 Task: Find connections with filter location Kirkby with filter topic #mentorwith filter profile language Spanish with filter current company Verifone with filter school Techno India University with filter industry Tobacco Manufacturing with filter service category Team Building with filter keywords title Social Worker
Action: Mouse moved to (510, 77)
Screenshot: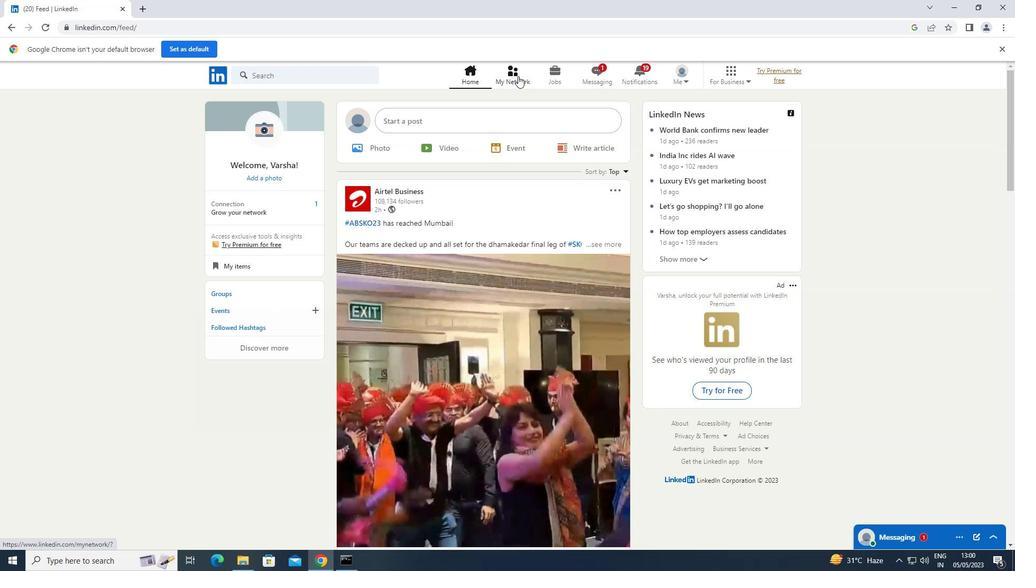 
Action: Mouse pressed left at (510, 77)
Screenshot: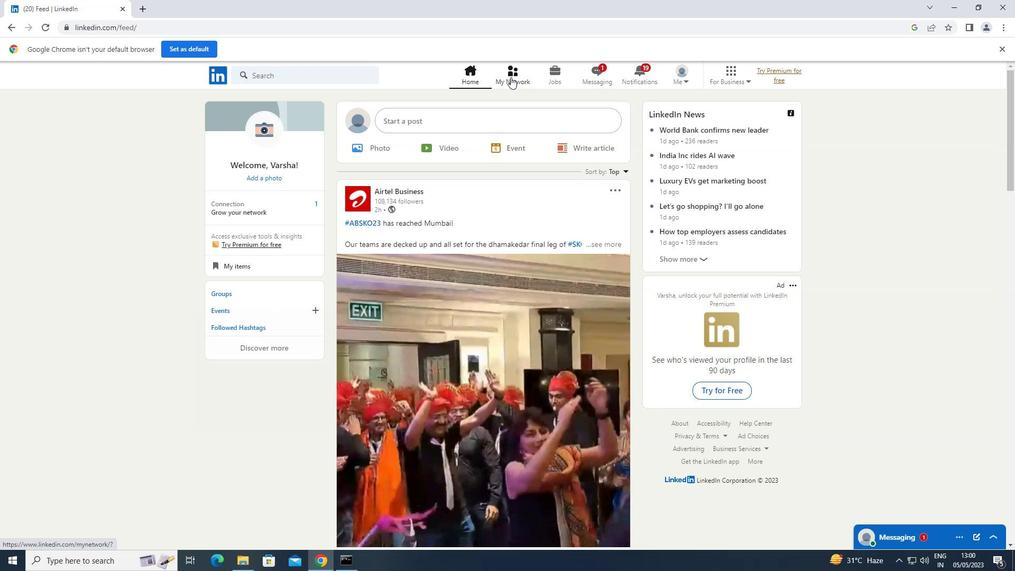 
Action: Mouse moved to (272, 133)
Screenshot: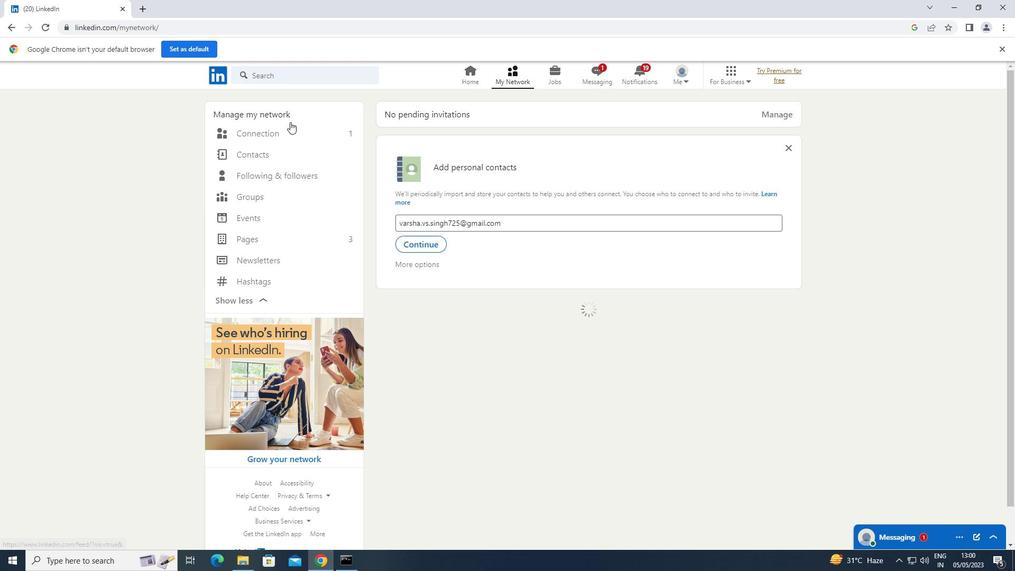 
Action: Mouse pressed left at (272, 133)
Screenshot: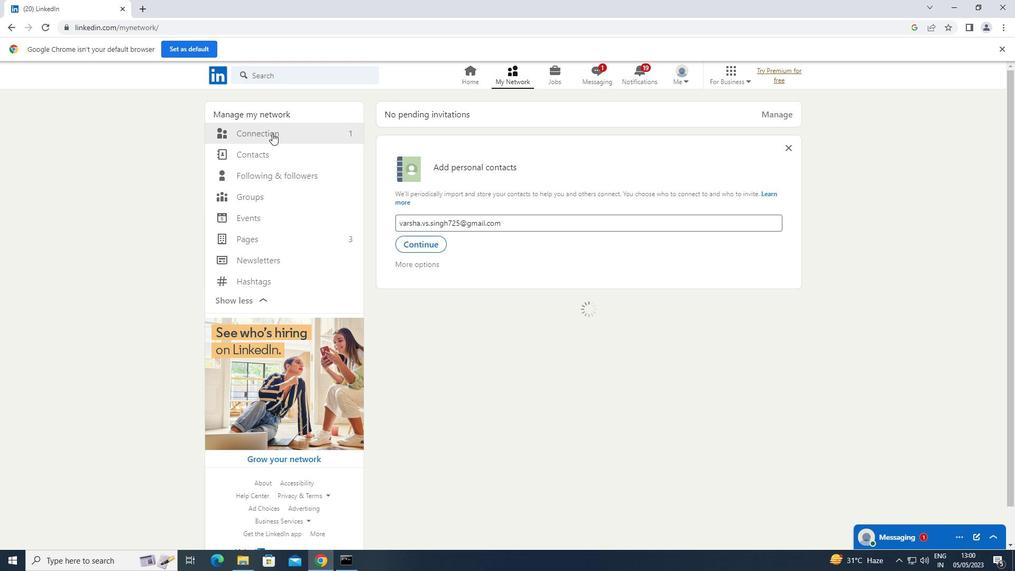 
Action: Mouse moved to (592, 130)
Screenshot: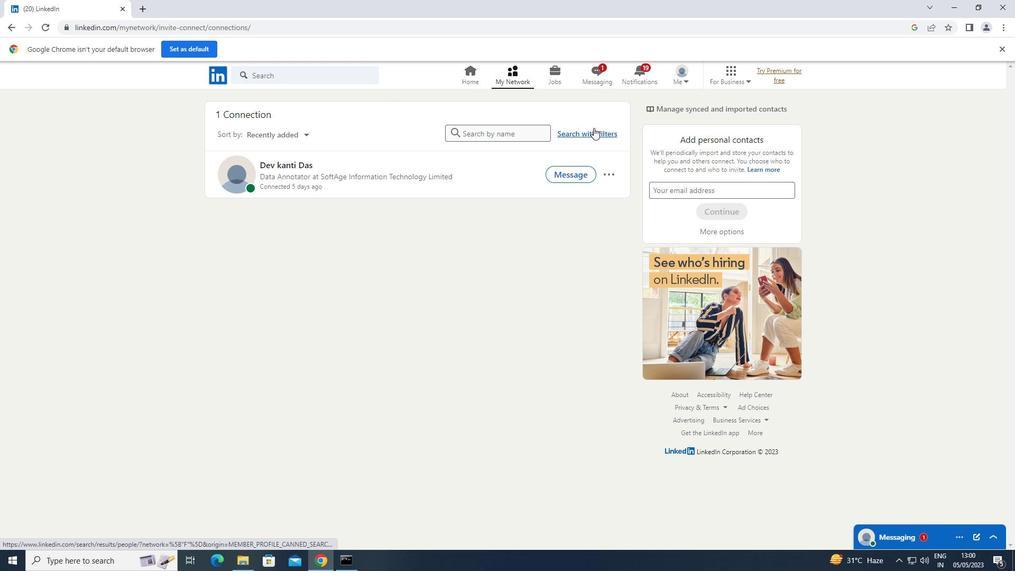 
Action: Mouse pressed left at (592, 130)
Screenshot: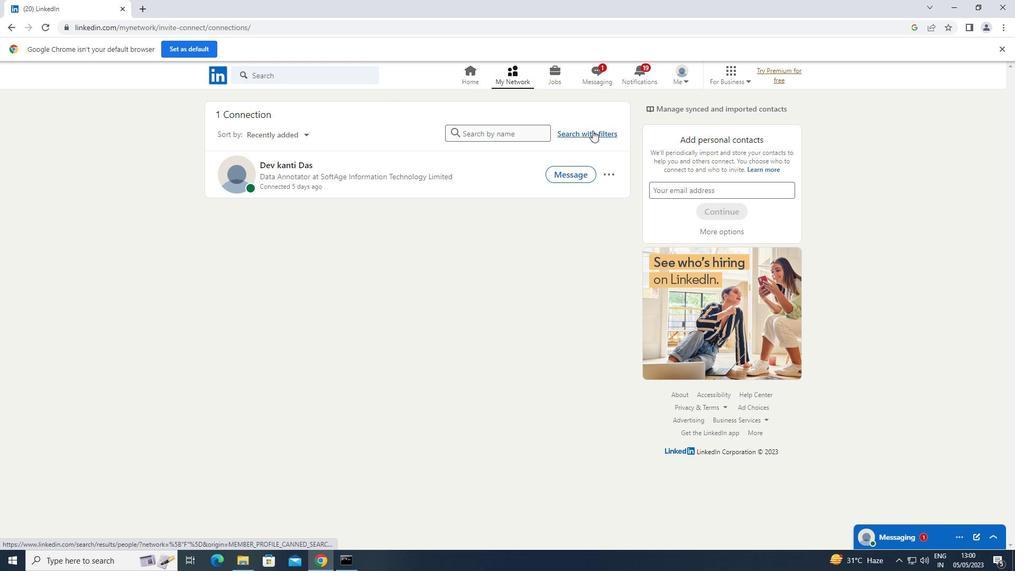 
Action: Mouse moved to (550, 108)
Screenshot: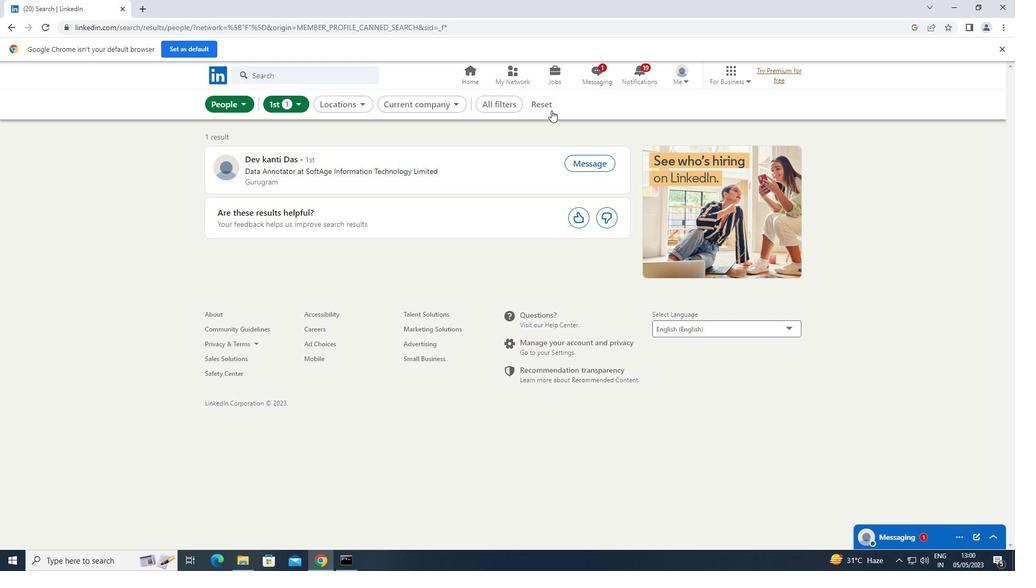 
Action: Mouse pressed left at (550, 108)
Screenshot: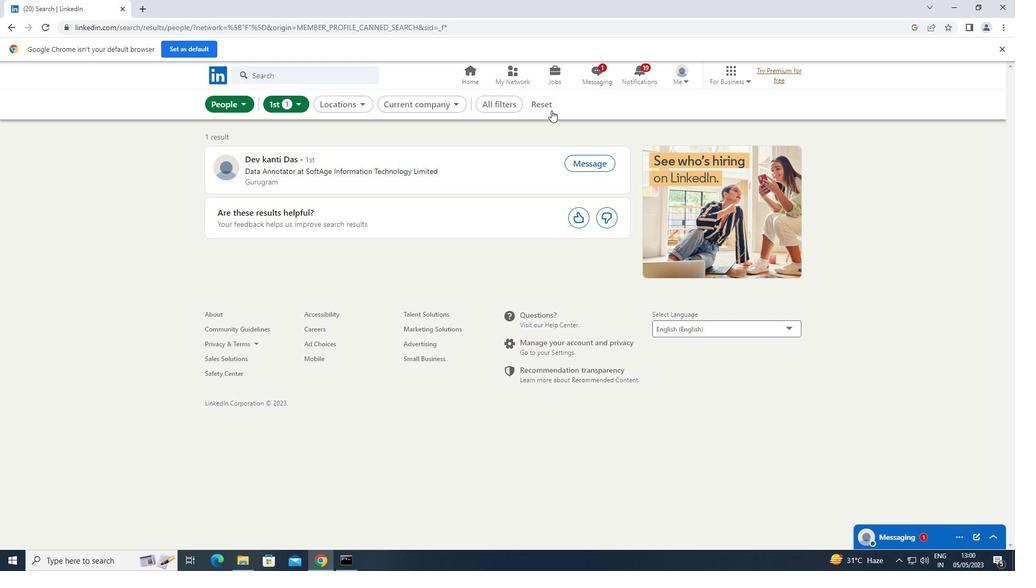 
Action: Mouse moved to (523, 105)
Screenshot: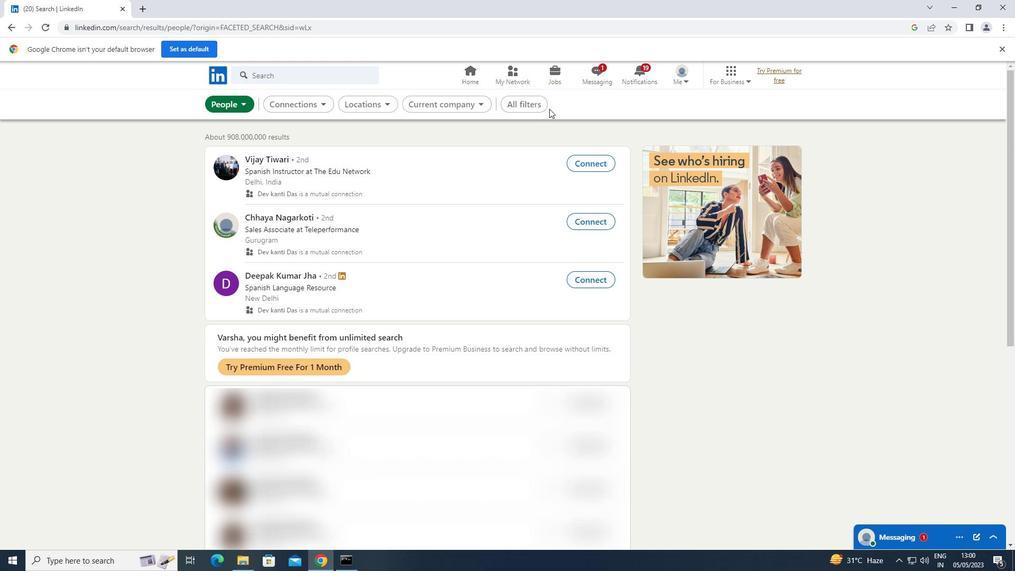 
Action: Mouse pressed left at (523, 105)
Screenshot: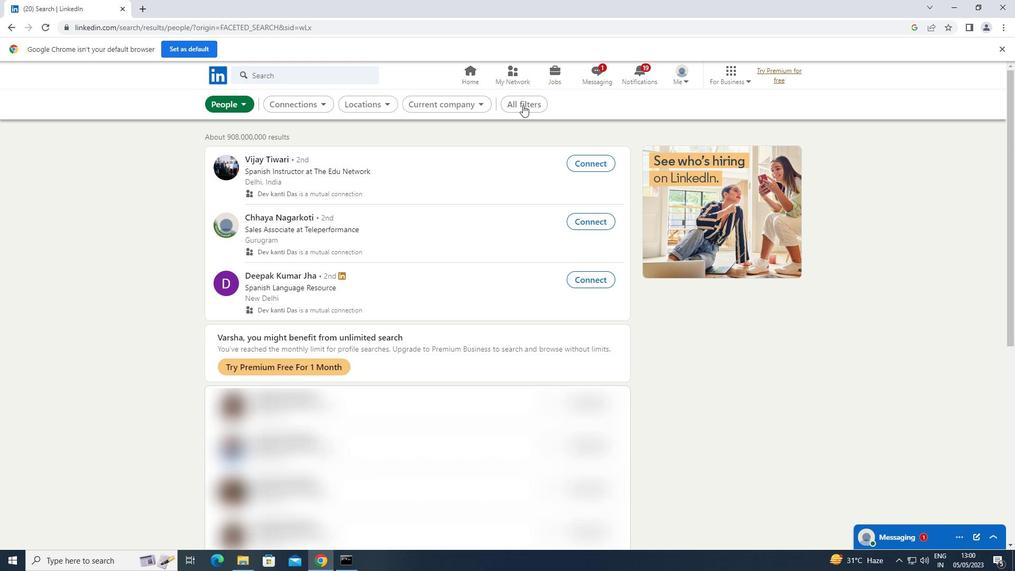 
Action: Mouse moved to (817, 229)
Screenshot: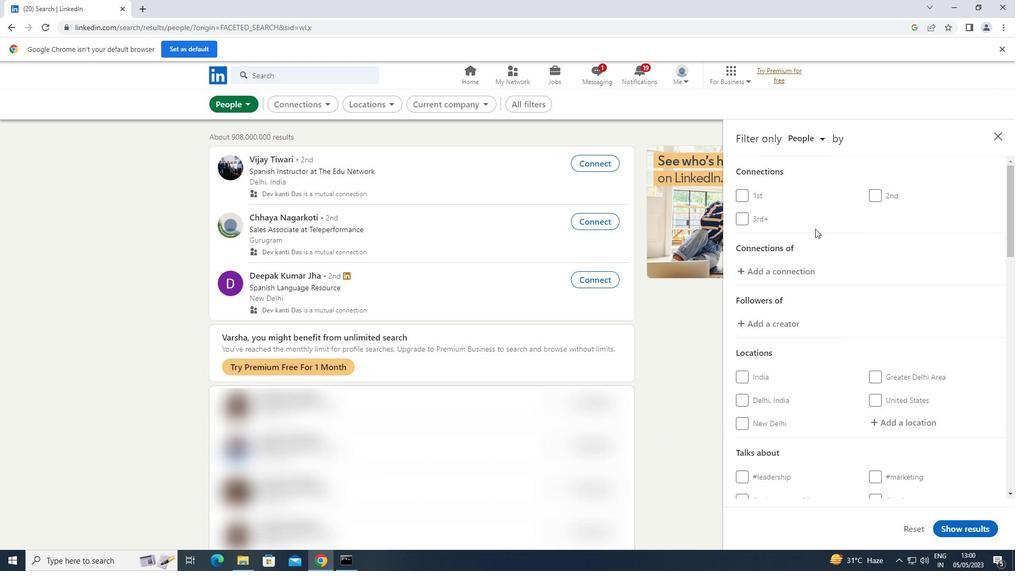 
Action: Mouse scrolled (817, 228) with delta (0, 0)
Screenshot: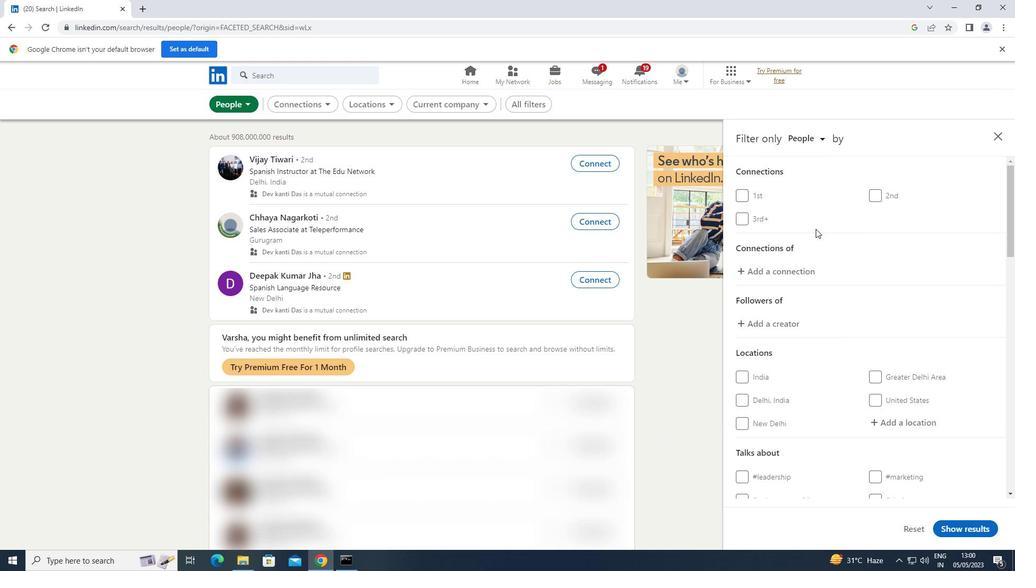 
Action: Mouse scrolled (817, 228) with delta (0, 0)
Screenshot: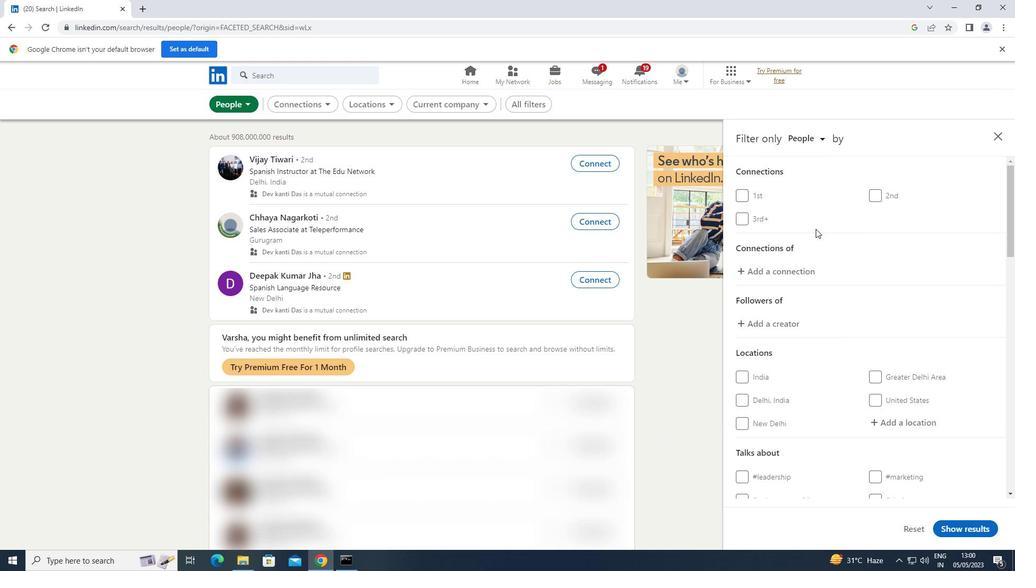 
Action: Mouse moved to (894, 312)
Screenshot: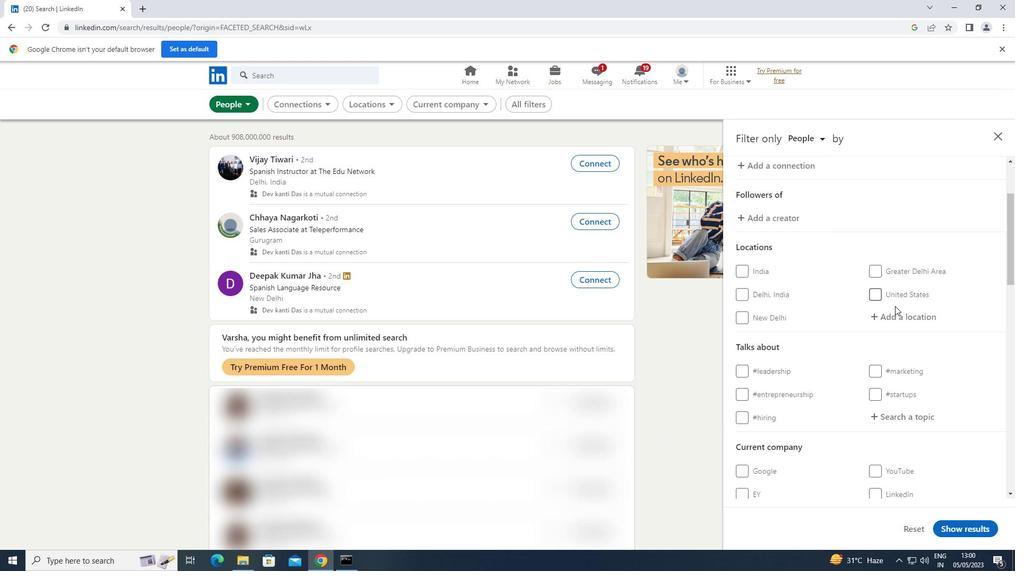 
Action: Mouse pressed left at (894, 312)
Screenshot: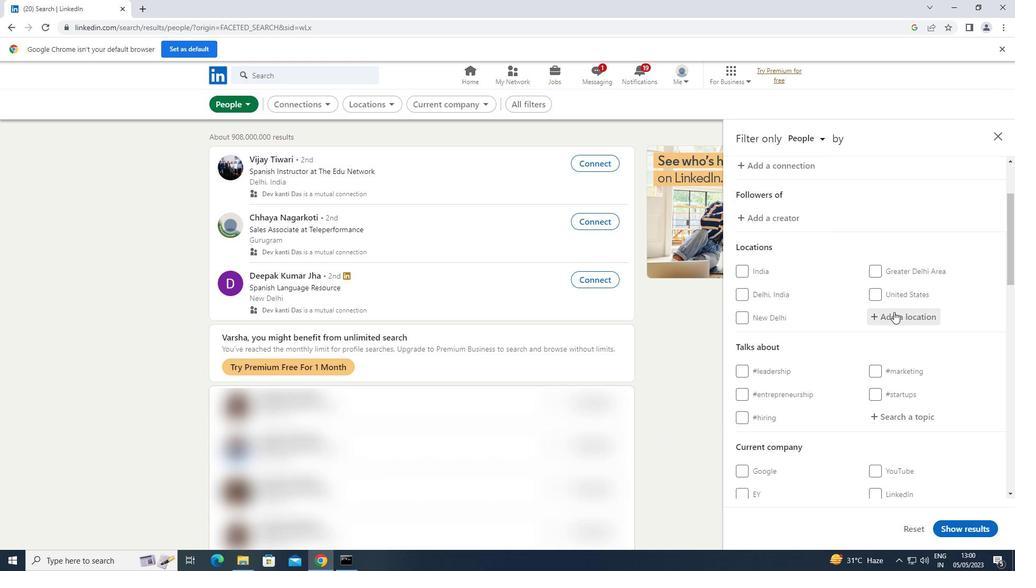 
Action: Key pressed <Key.shift>KIRKBY<Key.enter>
Screenshot: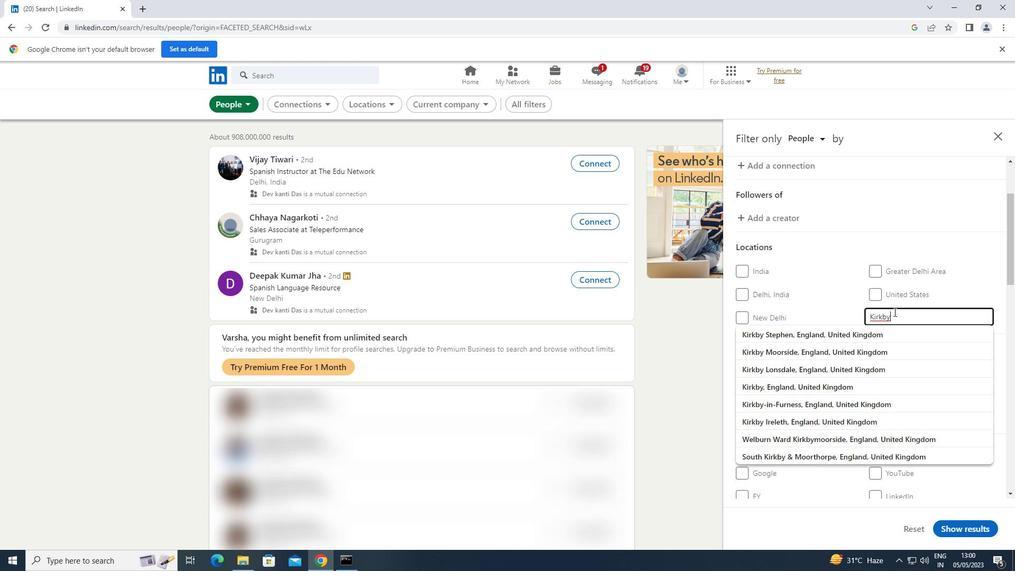 
Action: Mouse scrolled (894, 311) with delta (0, 0)
Screenshot: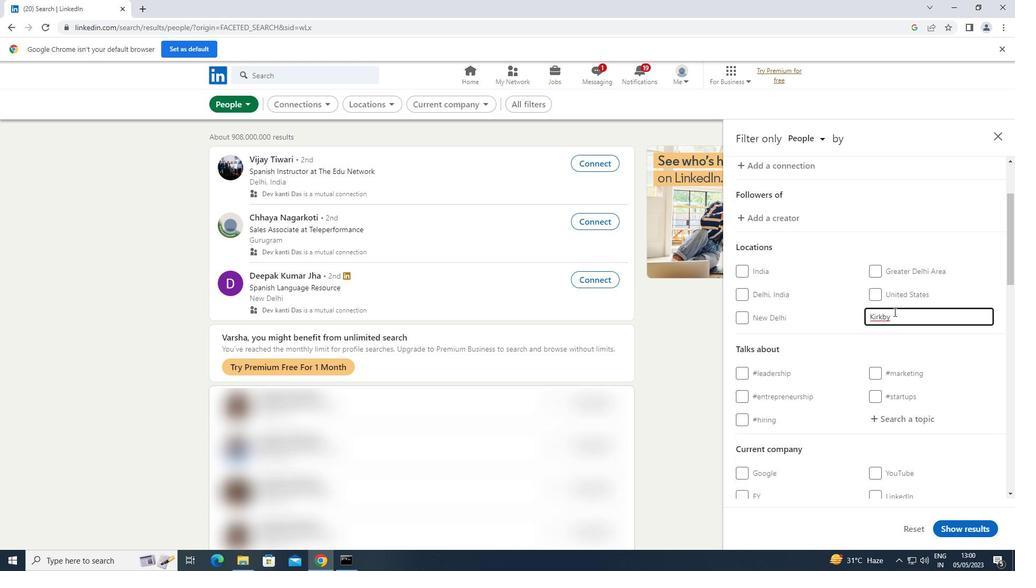 
Action: Mouse scrolled (894, 311) with delta (0, 0)
Screenshot: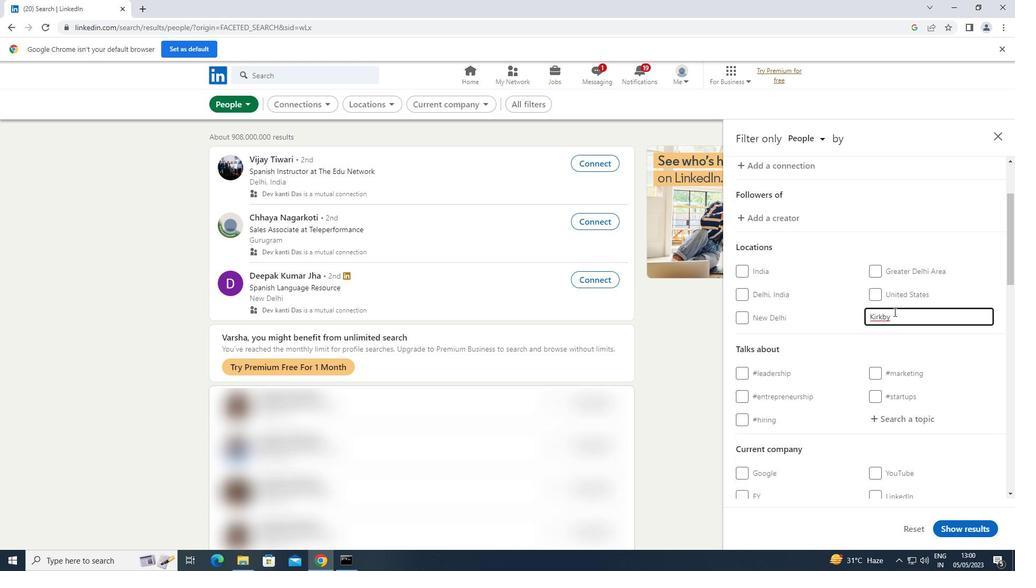 
Action: Mouse moved to (897, 317)
Screenshot: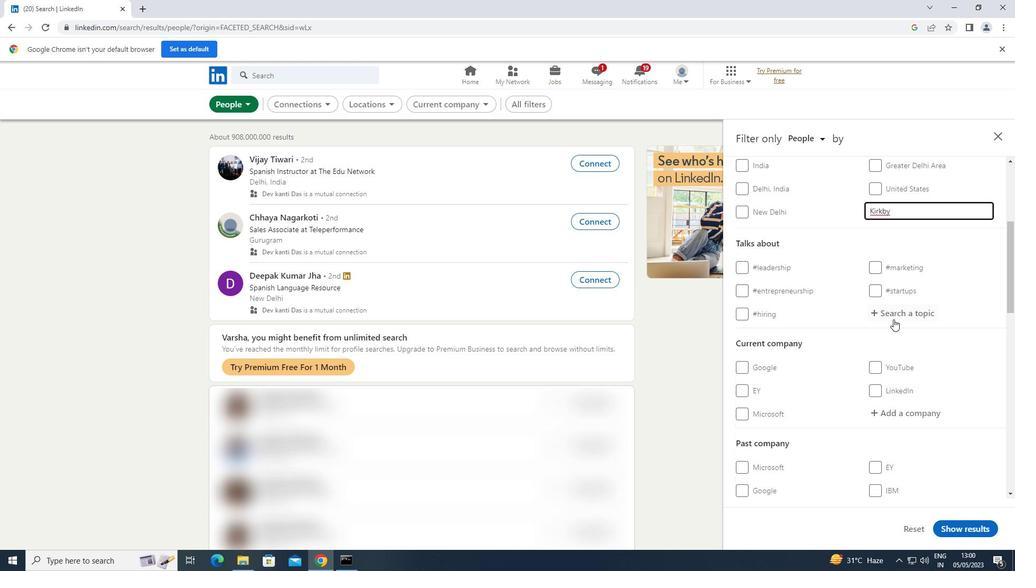 
Action: Mouse pressed left at (897, 317)
Screenshot: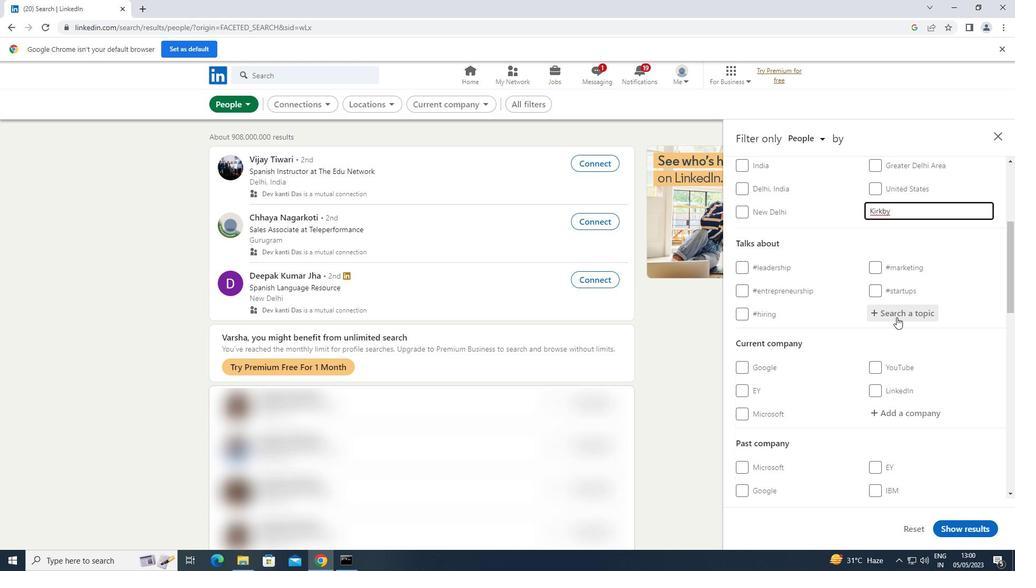 
Action: Key pressed MENTOR
Screenshot: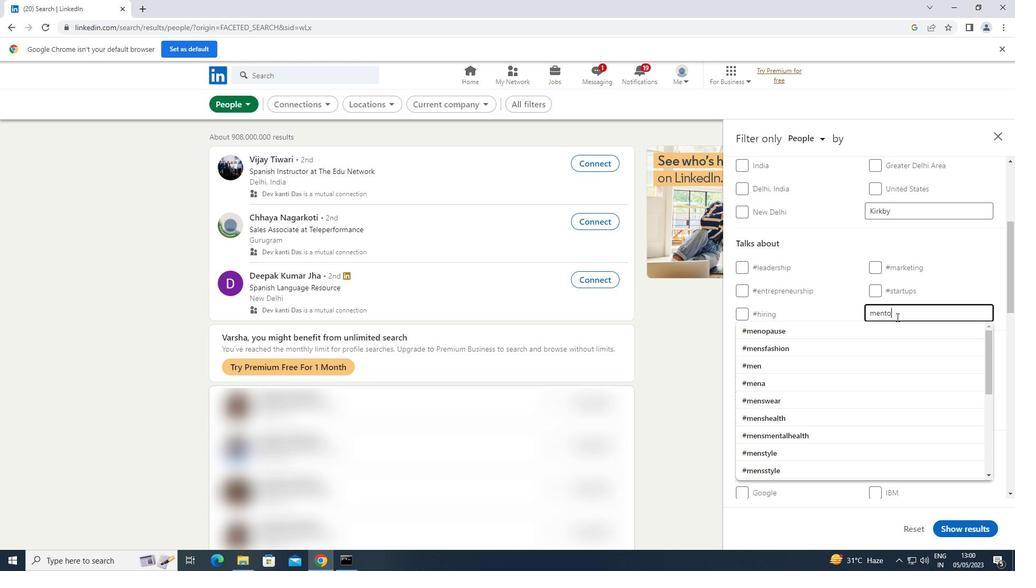 
Action: Mouse moved to (814, 363)
Screenshot: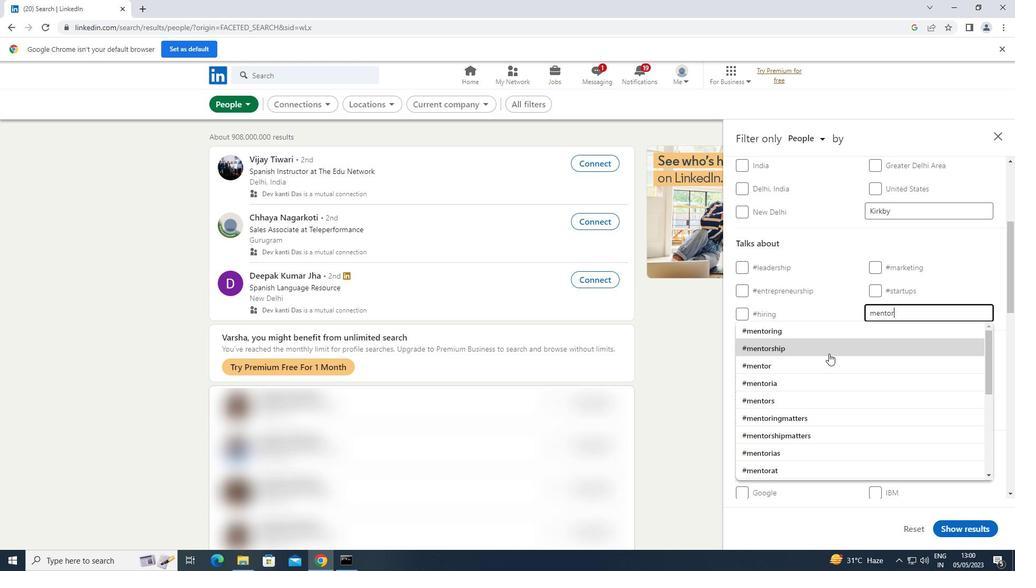 
Action: Mouse pressed left at (814, 363)
Screenshot: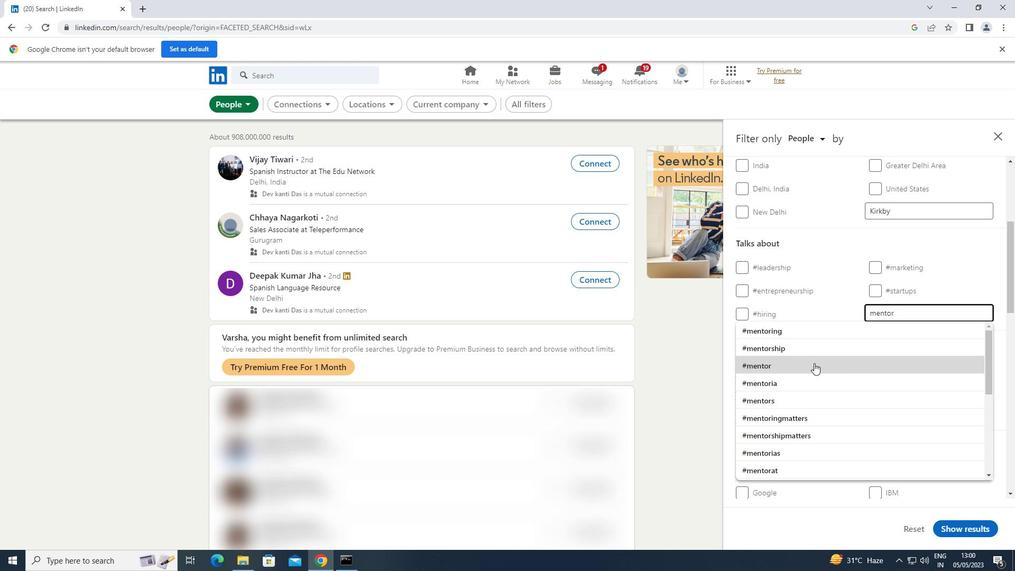 
Action: Mouse moved to (837, 350)
Screenshot: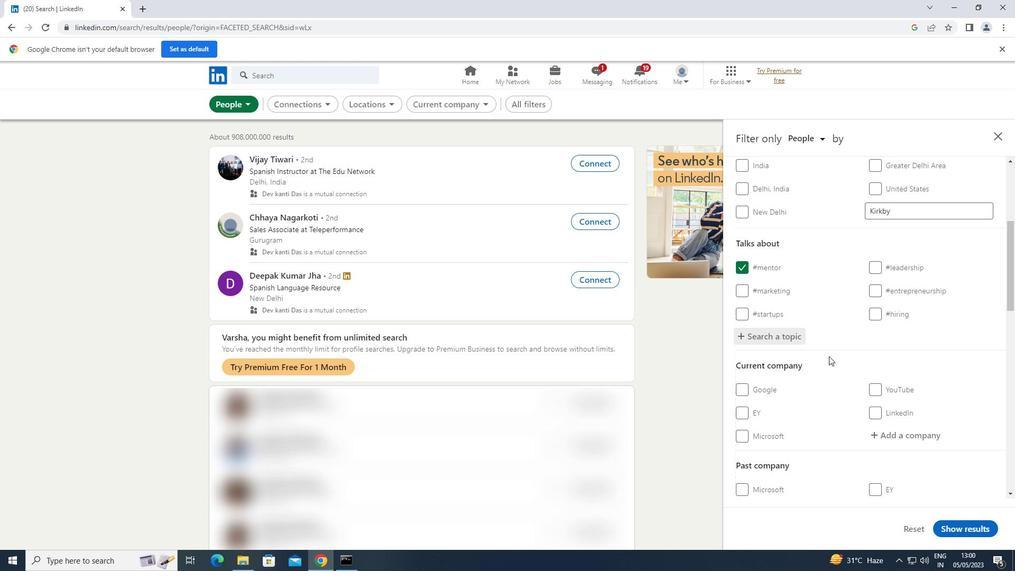 
Action: Mouse scrolled (837, 350) with delta (0, 0)
Screenshot: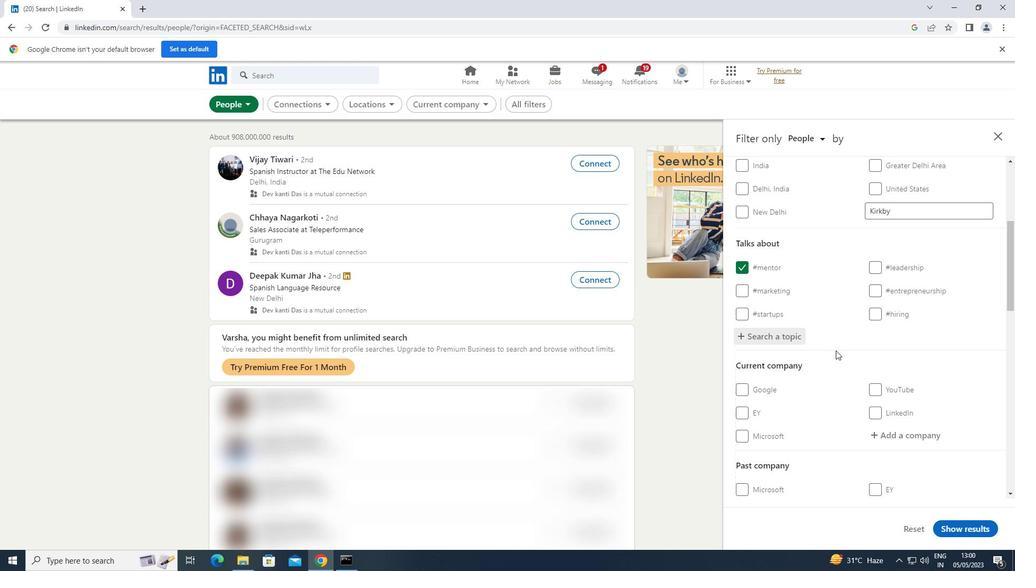 
Action: Mouse moved to (837, 350)
Screenshot: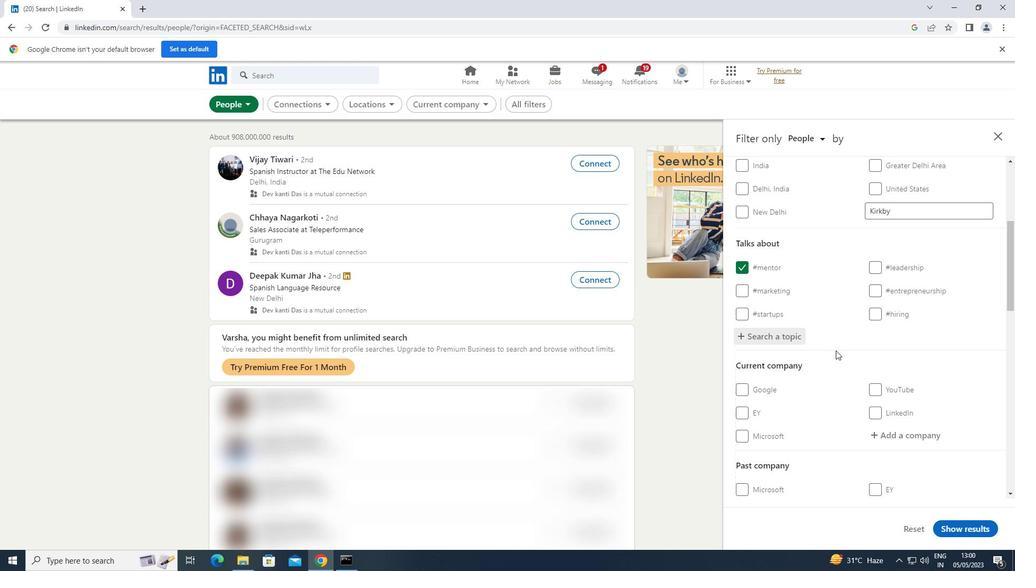 
Action: Mouse scrolled (837, 350) with delta (0, 0)
Screenshot: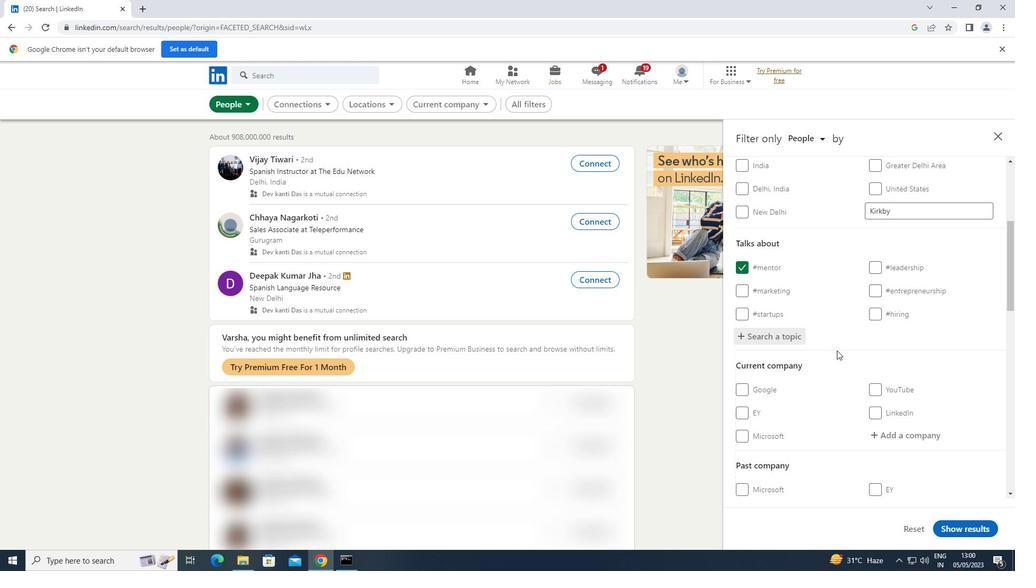 
Action: Mouse scrolled (837, 350) with delta (0, 0)
Screenshot: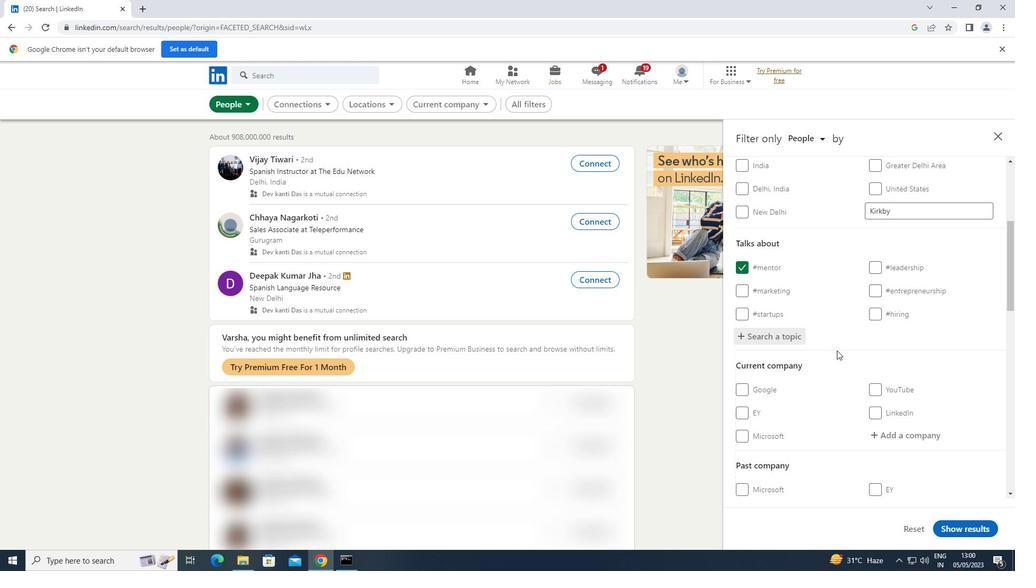 
Action: Mouse scrolled (837, 350) with delta (0, 0)
Screenshot: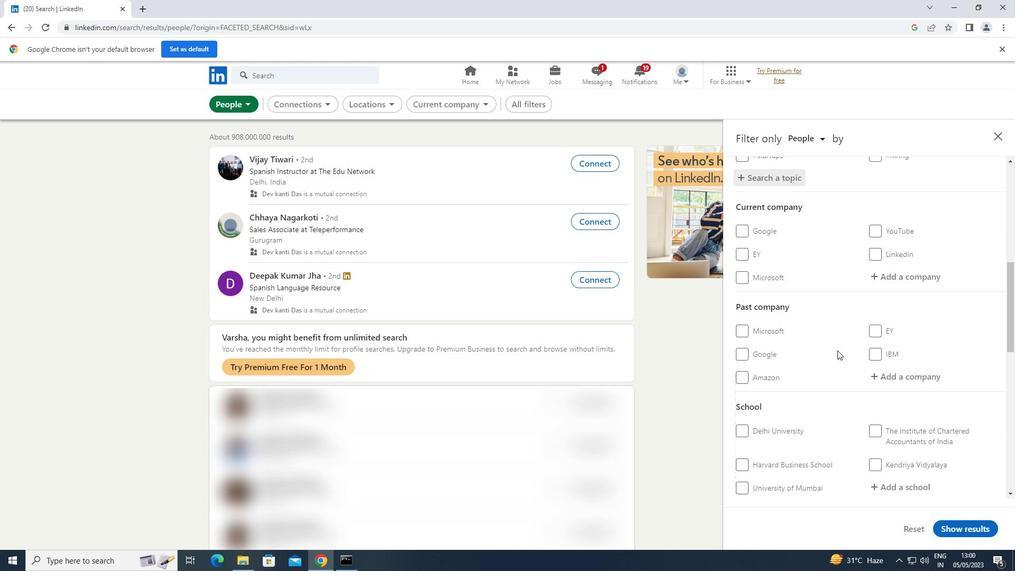 
Action: Mouse scrolled (837, 350) with delta (0, 0)
Screenshot: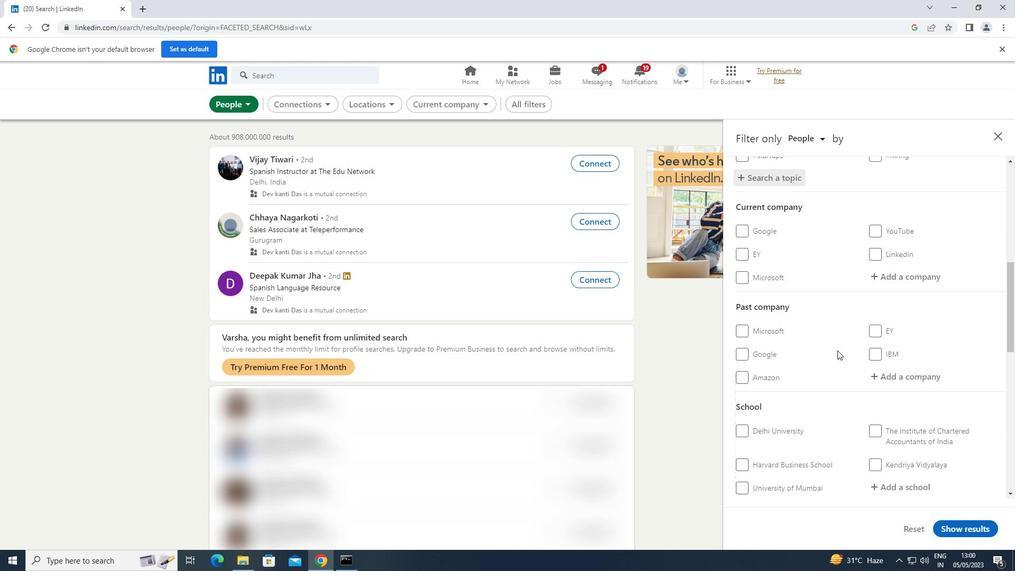 
Action: Mouse scrolled (837, 350) with delta (0, 0)
Screenshot: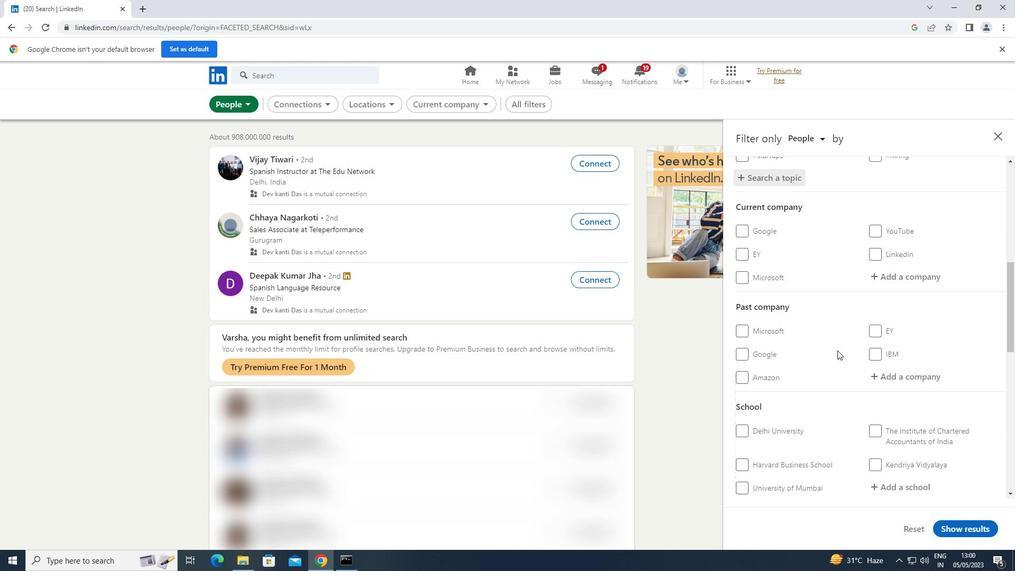 
Action: Mouse scrolled (837, 350) with delta (0, 0)
Screenshot: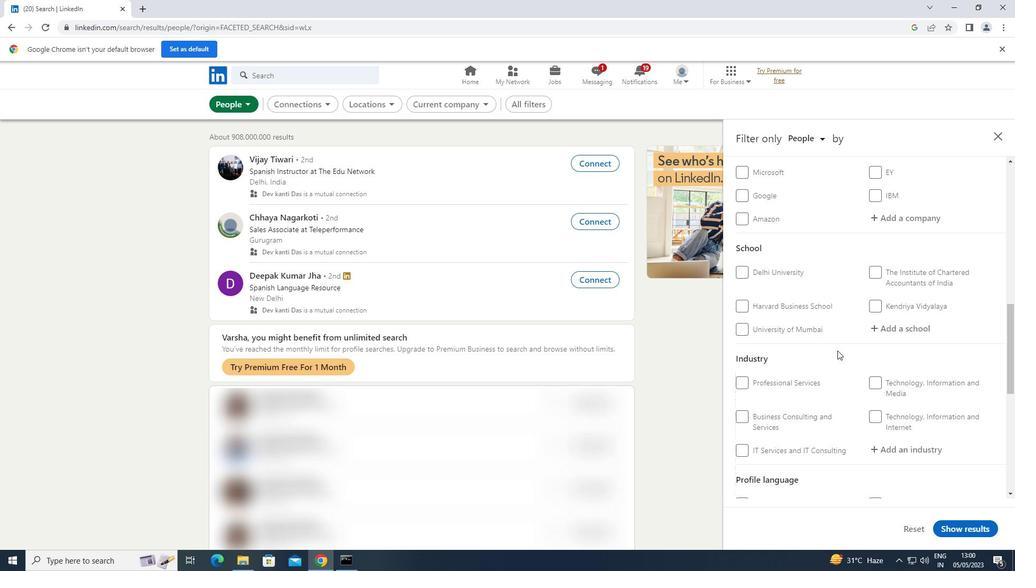 
Action: Mouse scrolled (837, 350) with delta (0, 0)
Screenshot: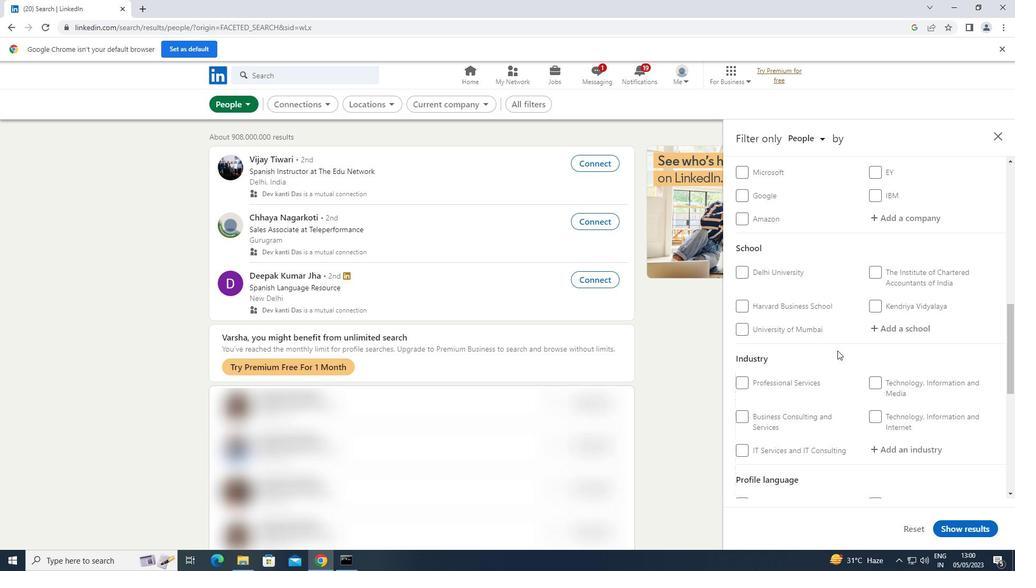 
Action: Mouse scrolled (837, 350) with delta (0, 0)
Screenshot: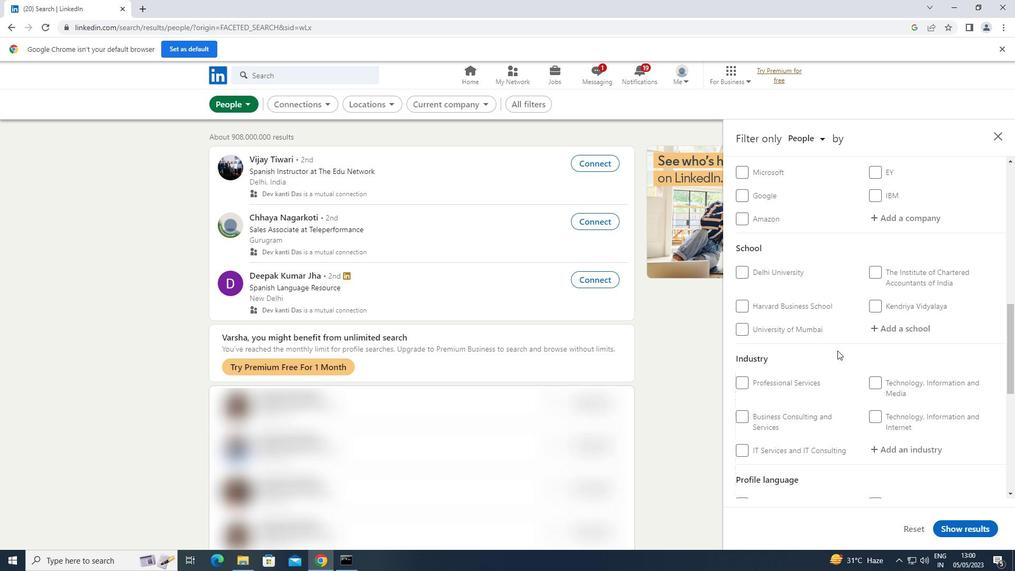 
Action: Mouse scrolled (837, 350) with delta (0, 0)
Screenshot: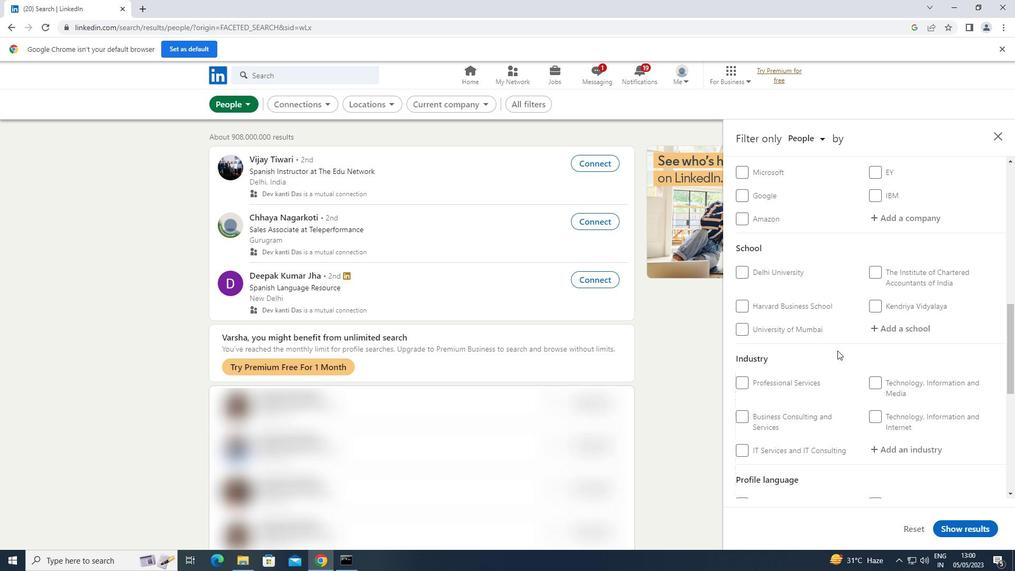 
Action: Mouse moved to (745, 315)
Screenshot: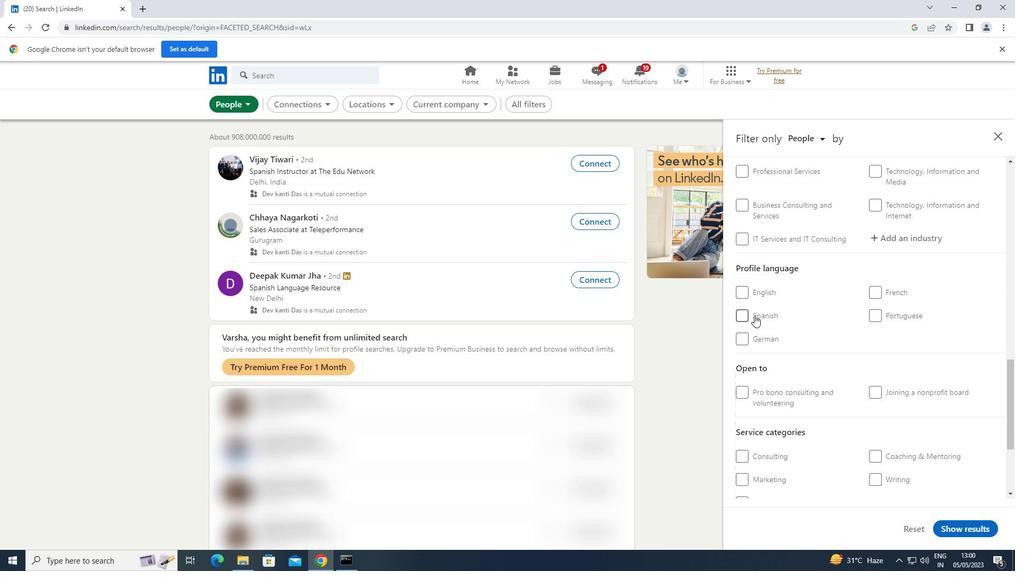 
Action: Mouse pressed left at (745, 315)
Screenshot: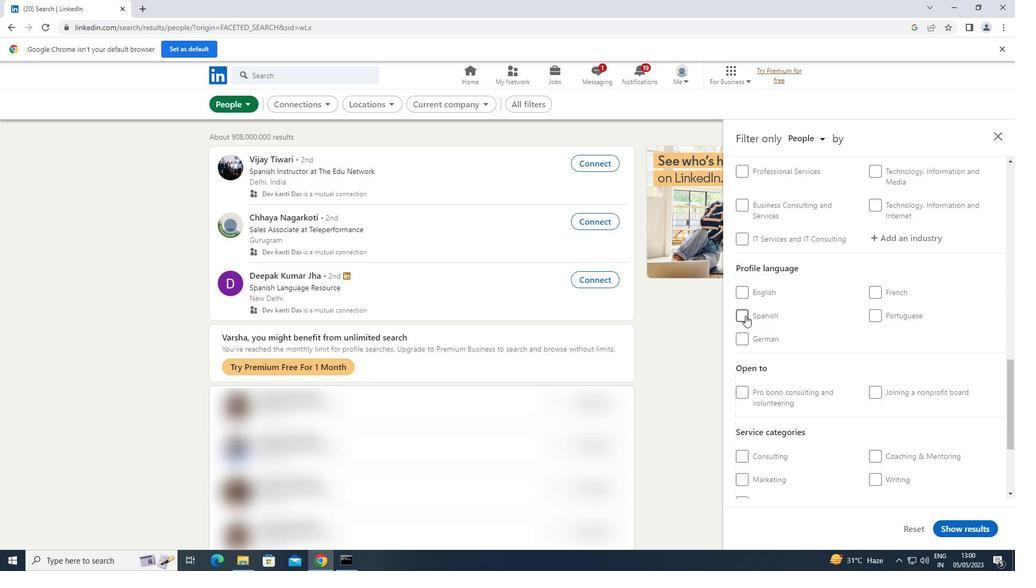 
Action: Mouse moved to (761, 312)
Screenshot: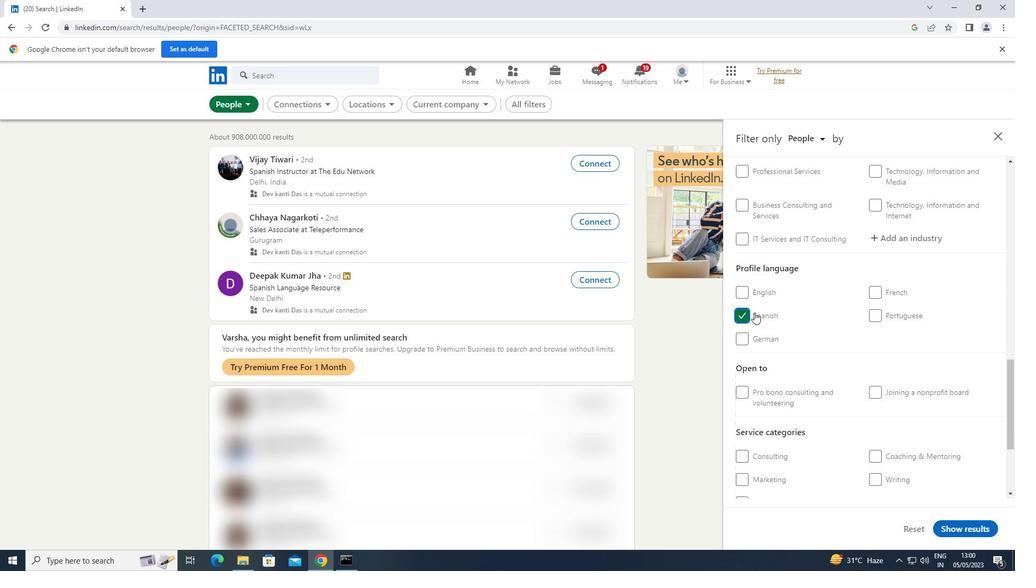 
Action: Mouse scrolled (761, 312) with delta (0, 0)
Screenshot: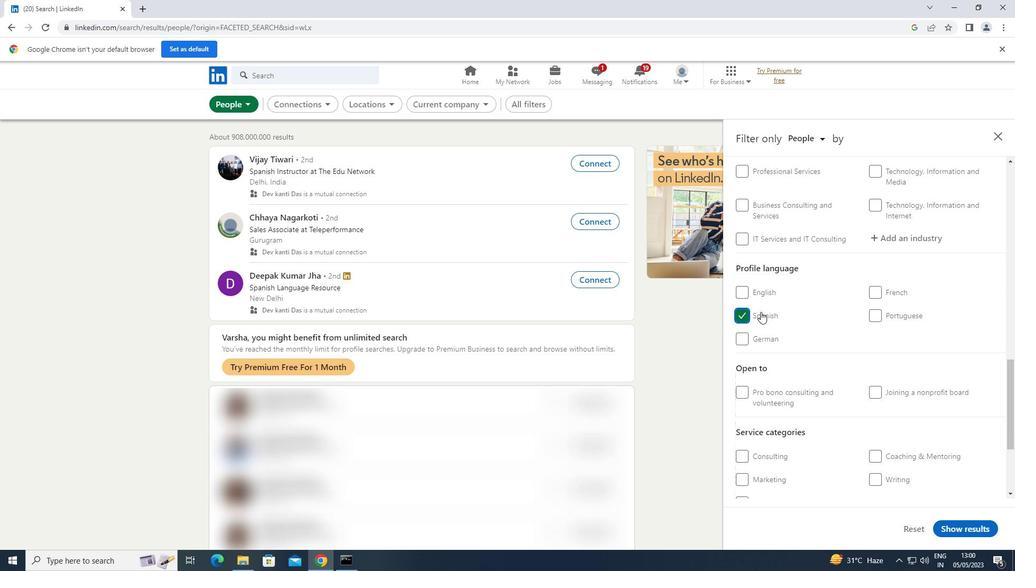 
Action: Mouse scrolled (761, 312) with delta (0, 0)
Screenshot: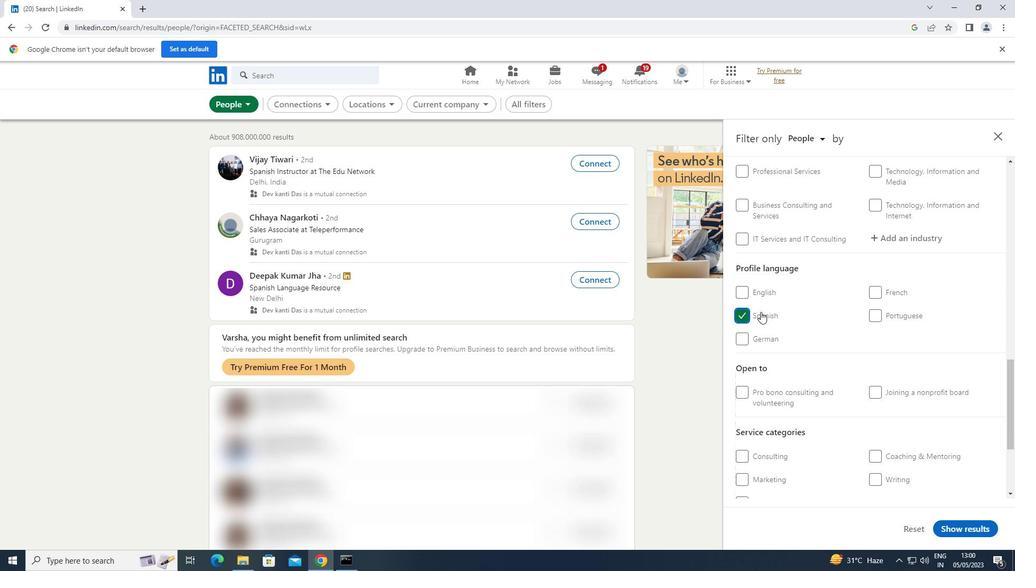 
Action: Mouse scrolled (761, 312) with delta (0, 0)
Screenshot: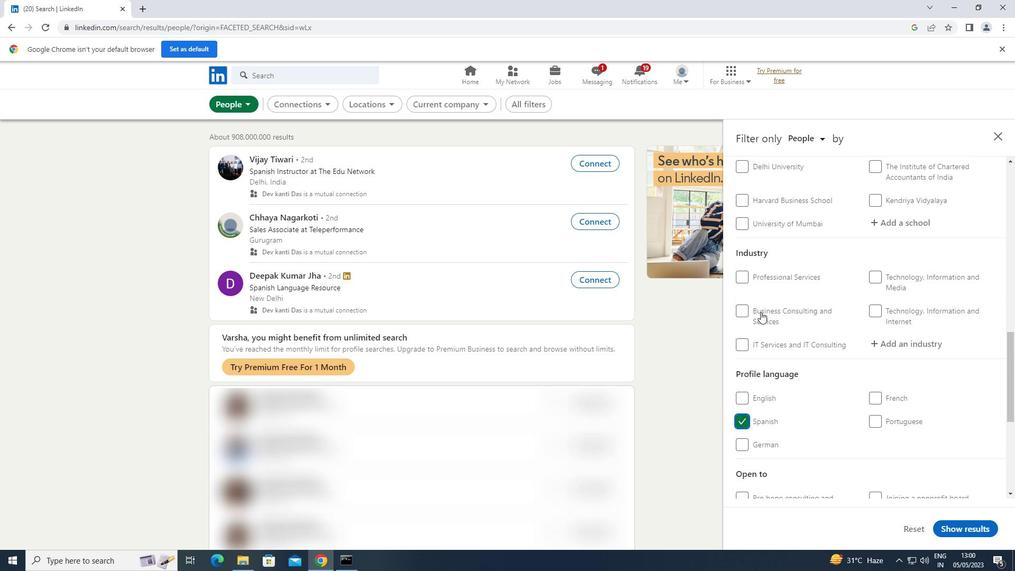 
Action: Mouse moved to (761, 312)
Screenshot: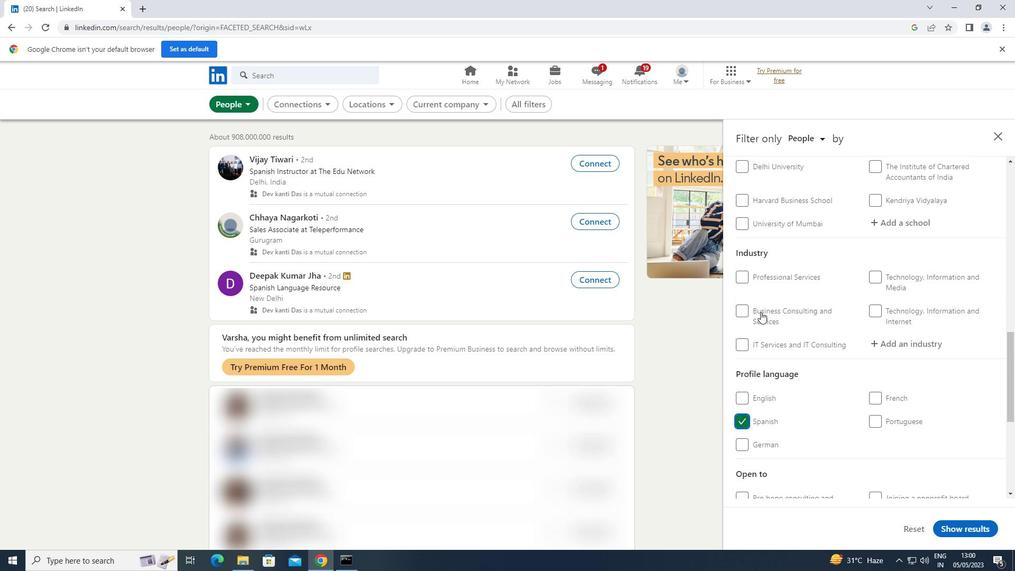 
Action: Mouse scrolled (761, 312) with delta (0, 0)
Screenshot: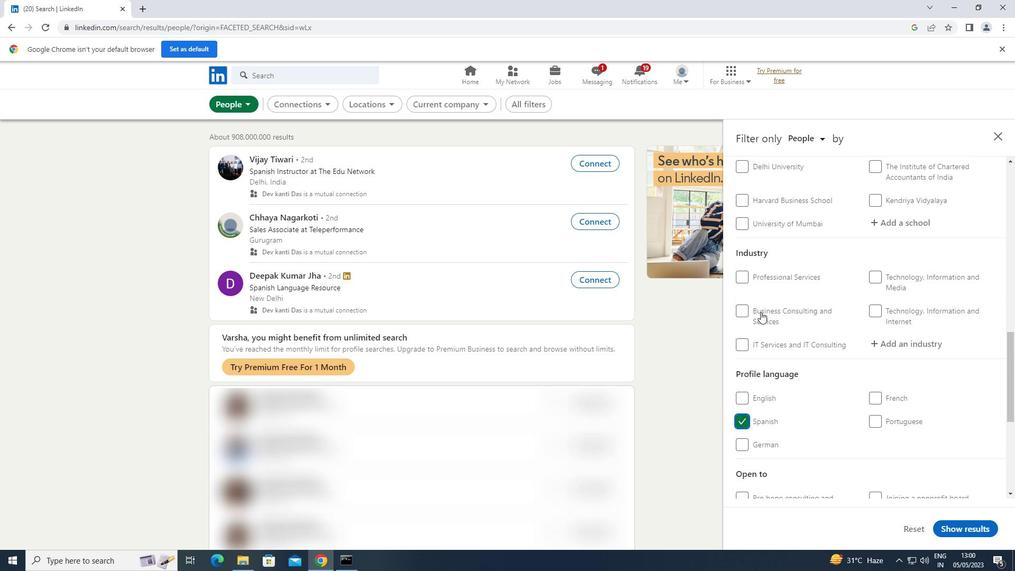 
Action: Mouse moved to (762, 310)
Screenshot: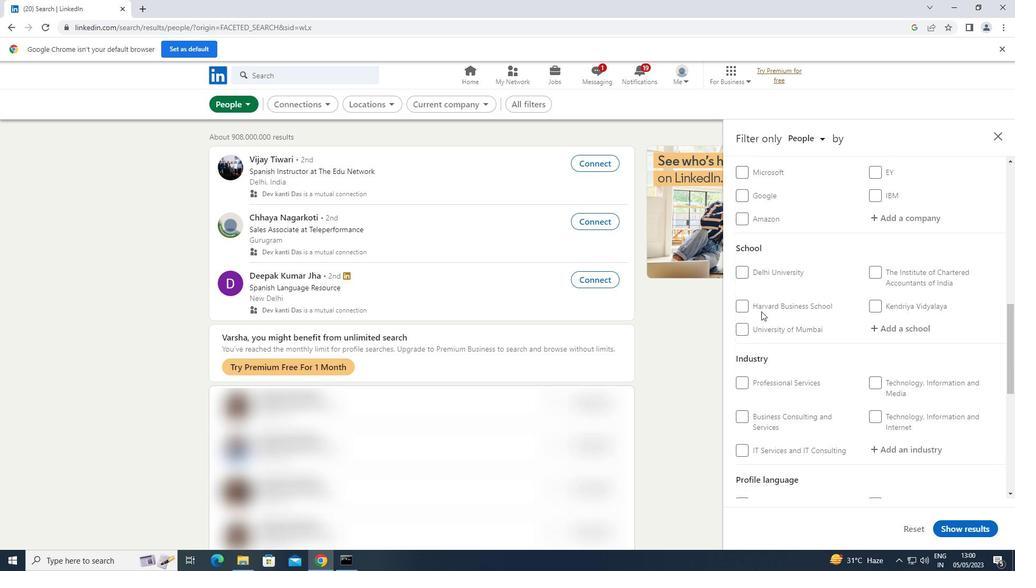 
Action: Mouse scrolled (762, 311) with delta (0, 0)
Screenshot: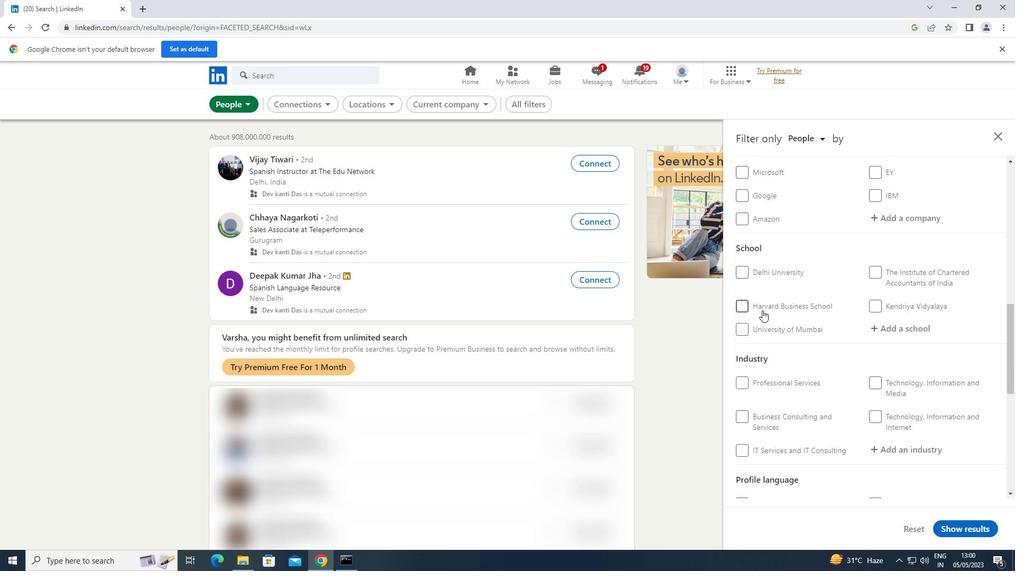 
Action: Mouse scrolled (762, 311) with delta (0, 0)
Screenshot: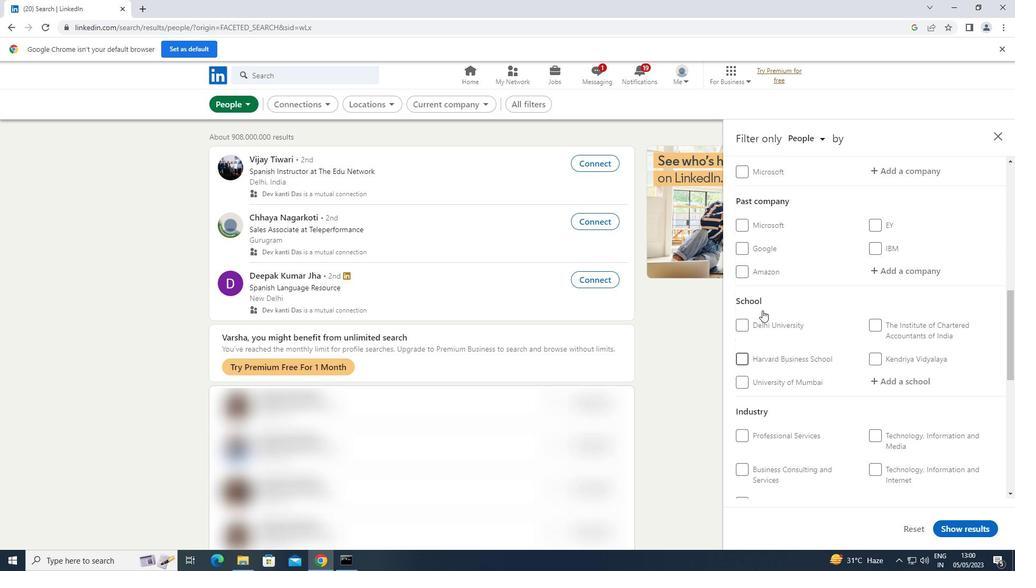 
Action: Mouse scrolled (762, 311) with delta (0, 0)
Screenshot: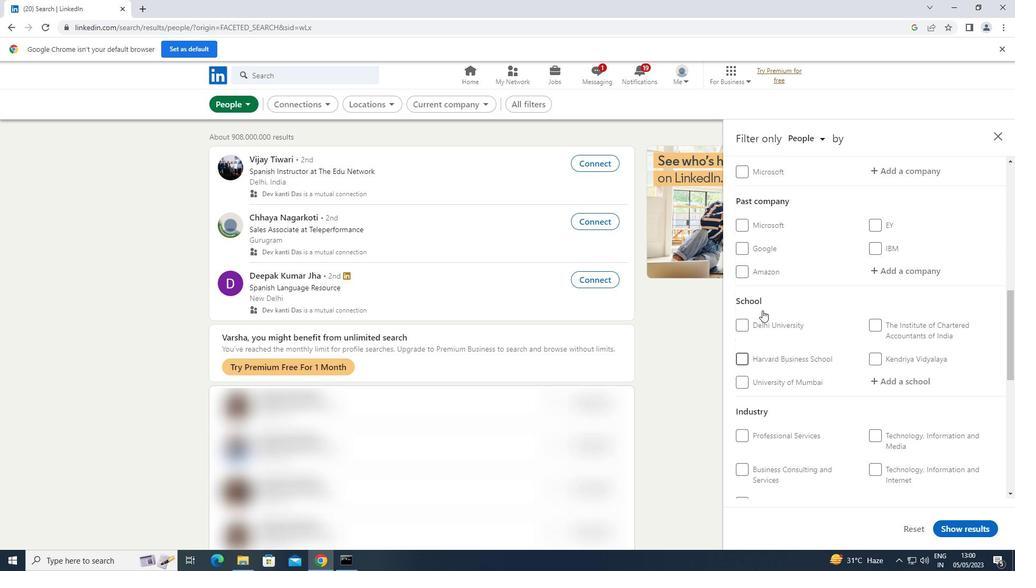 
Action: Mouse moved to (920, 279)
Screenshot: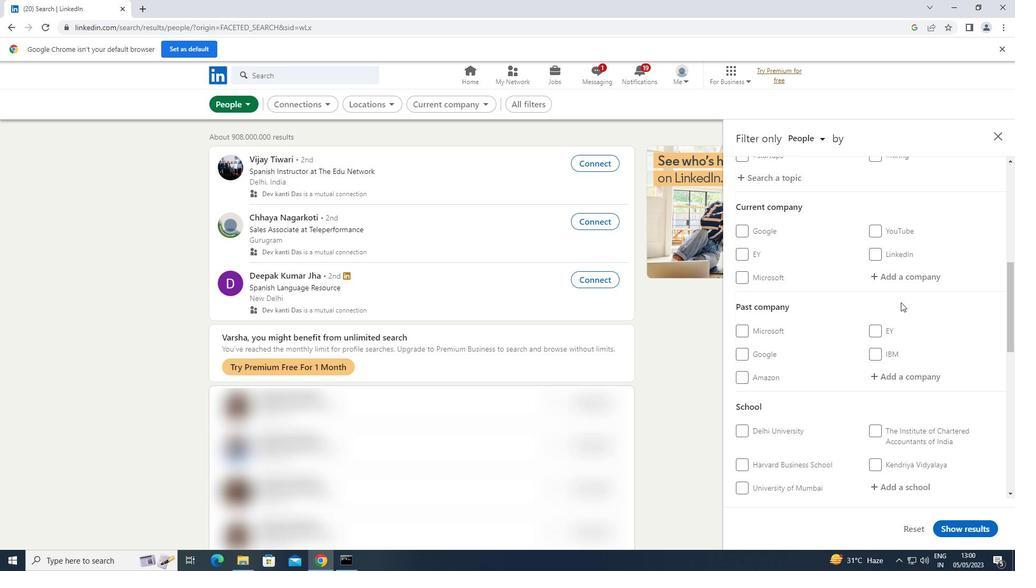 
Action: Mouse pressed left at (920, 279)
Screenshot: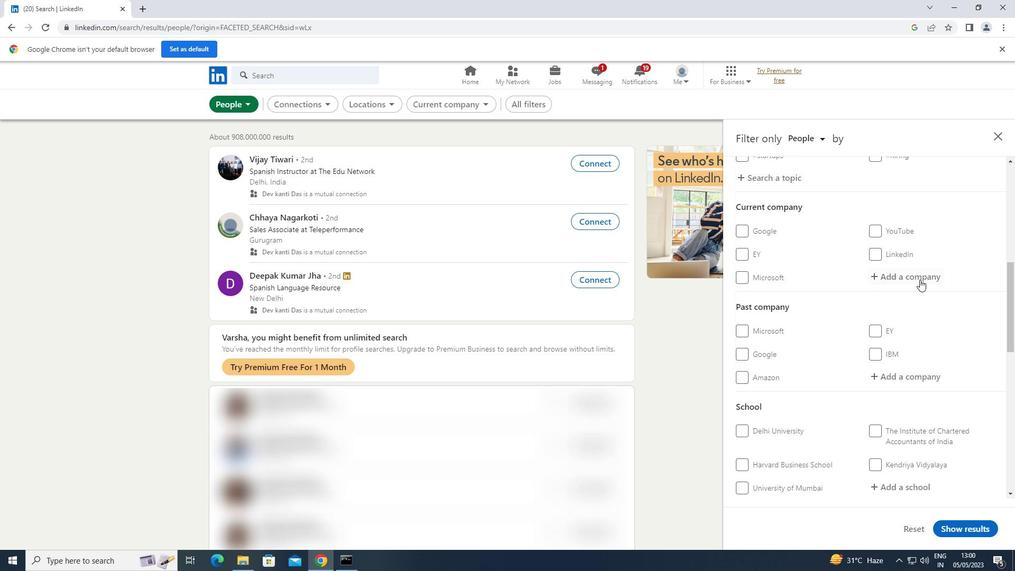 
Action: Key pressed <Key.shift>VERIFONE
Screenshot: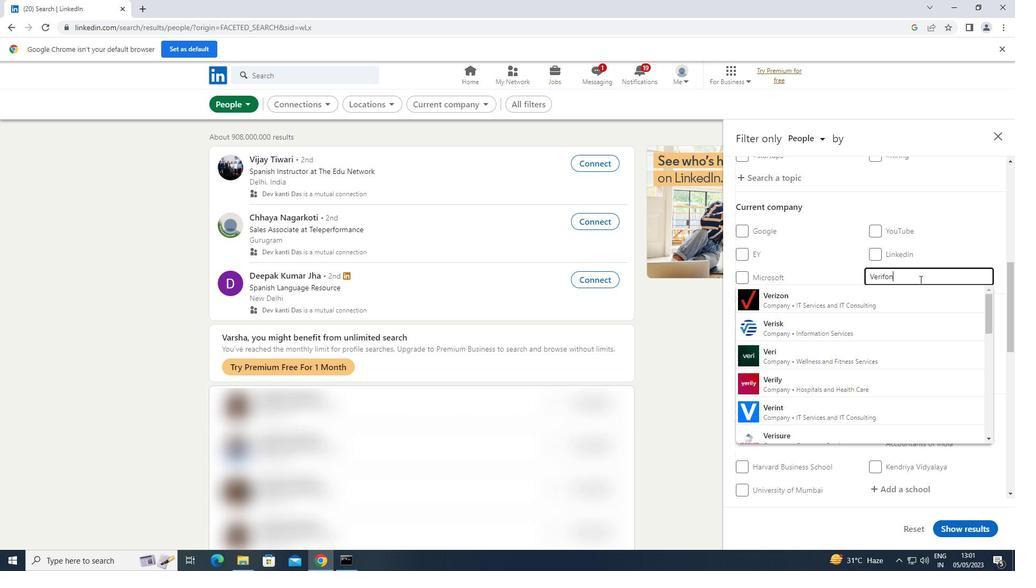 
Action: Mouse moved to (871, 303)
Screenshot: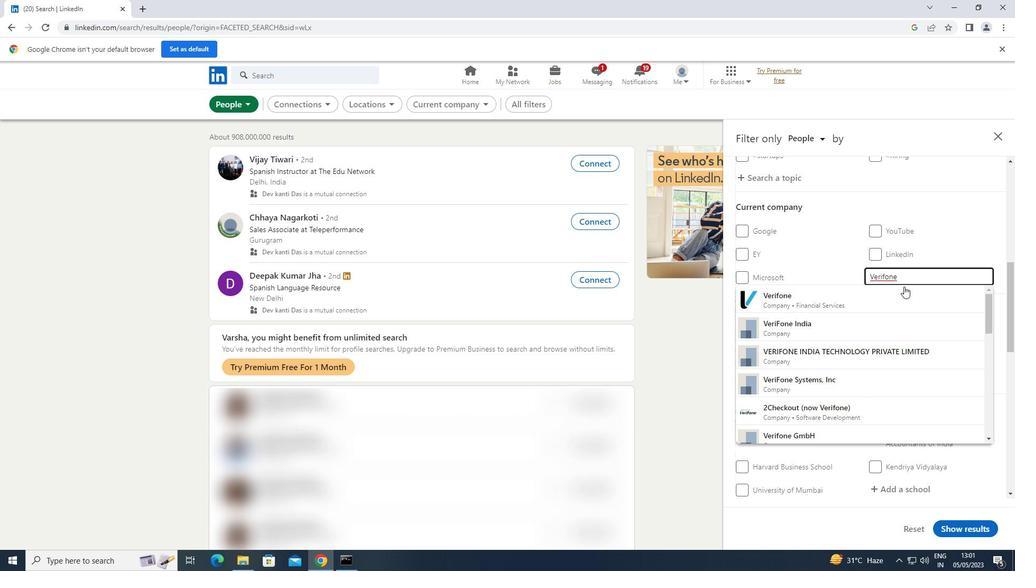 
Action: Mouse pressed left at (871, 303)
Screenshot: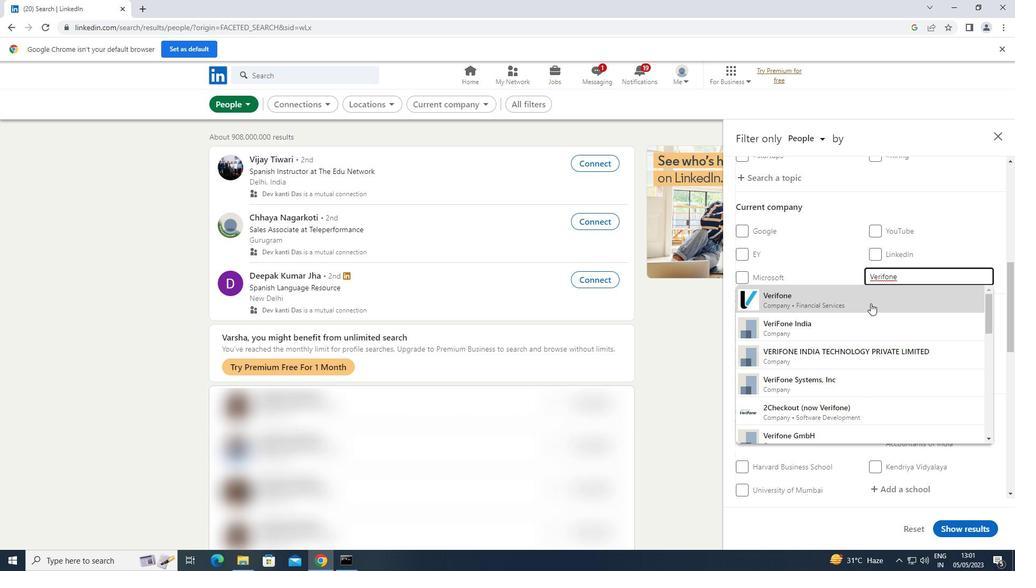 
Action: Mouse scrolled (871, 303) with delta (0, 0)
Screenshot: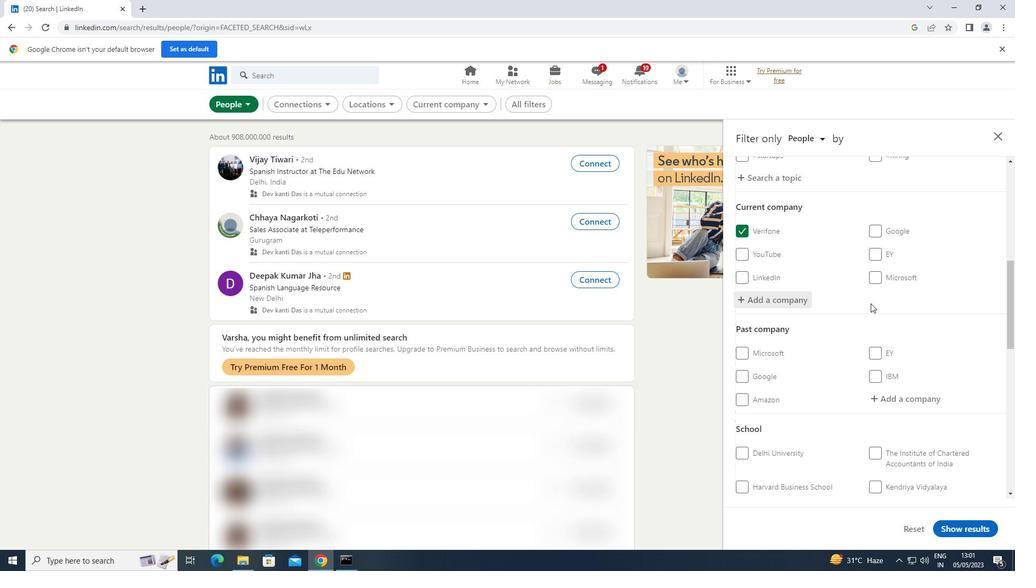 
Action: Mouse scrolled (871, 303) with delta (0, 0)
Screenshot: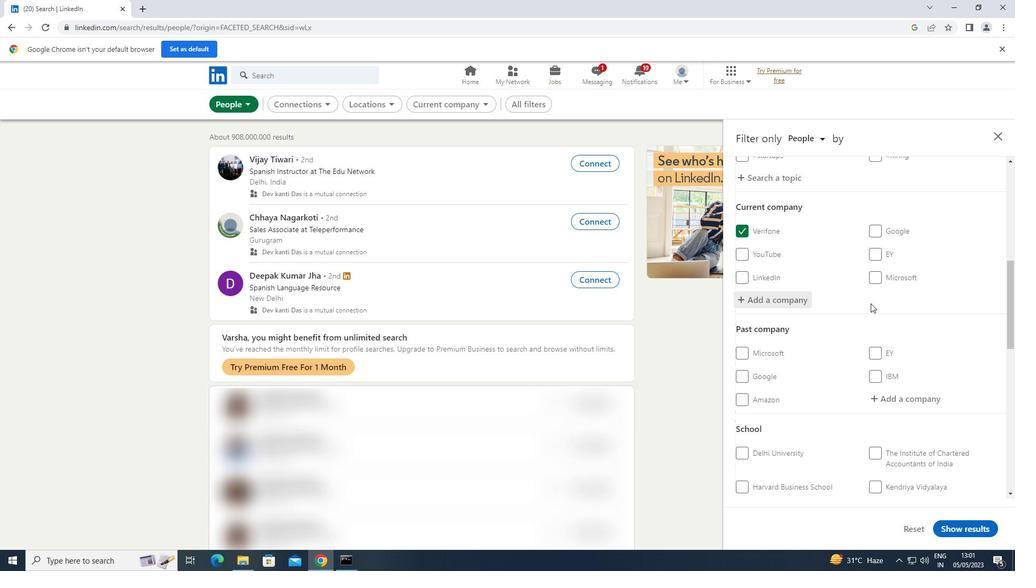 
Action: Mouse scrolled (871, 303) with delta (0, 0)
Screenshot: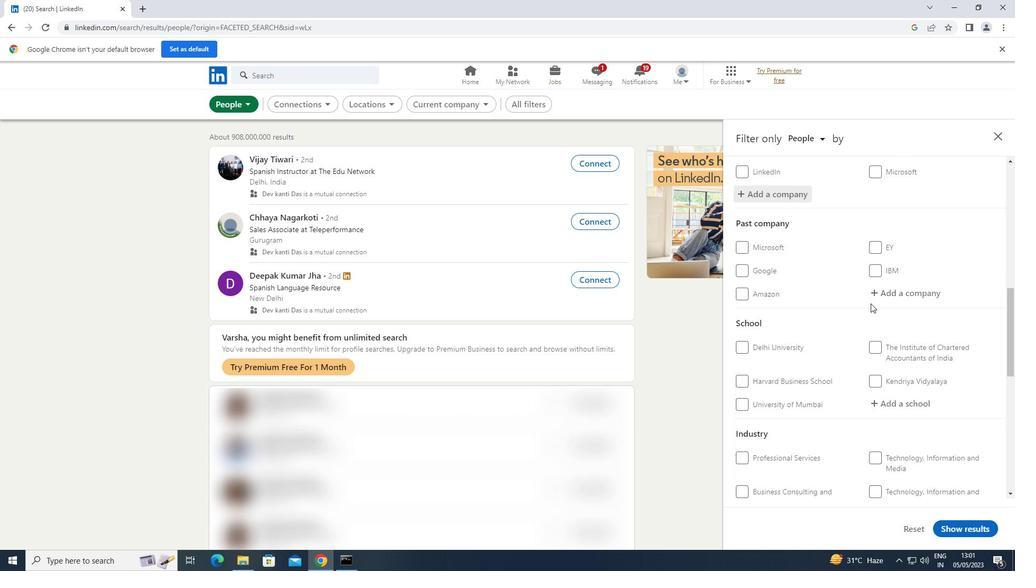 
Action: Mouse scrolled (871, 303) with delta (0, 0)
Screenshot: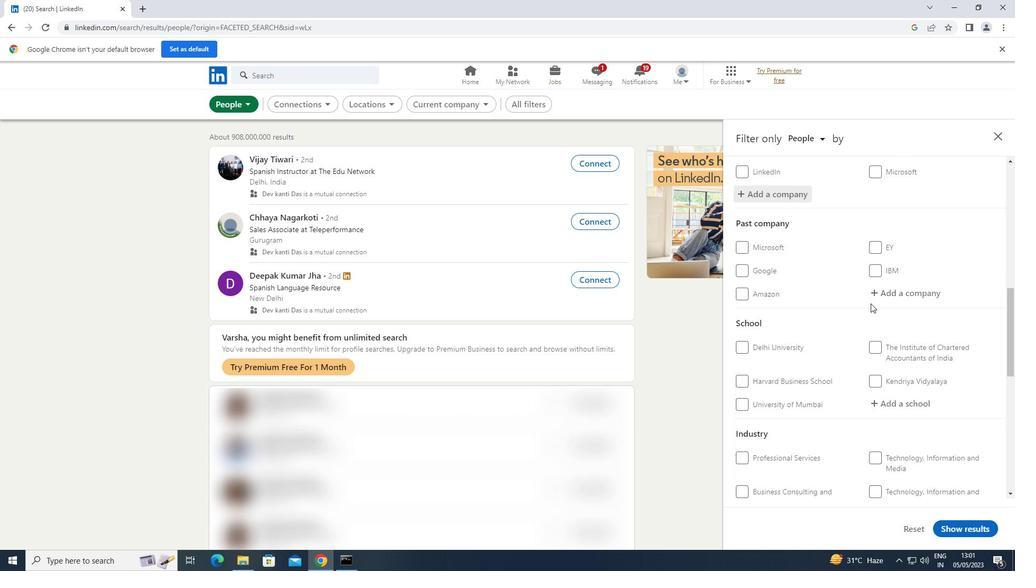 
Action: Mouse moved to (892, 300)
Screenshot: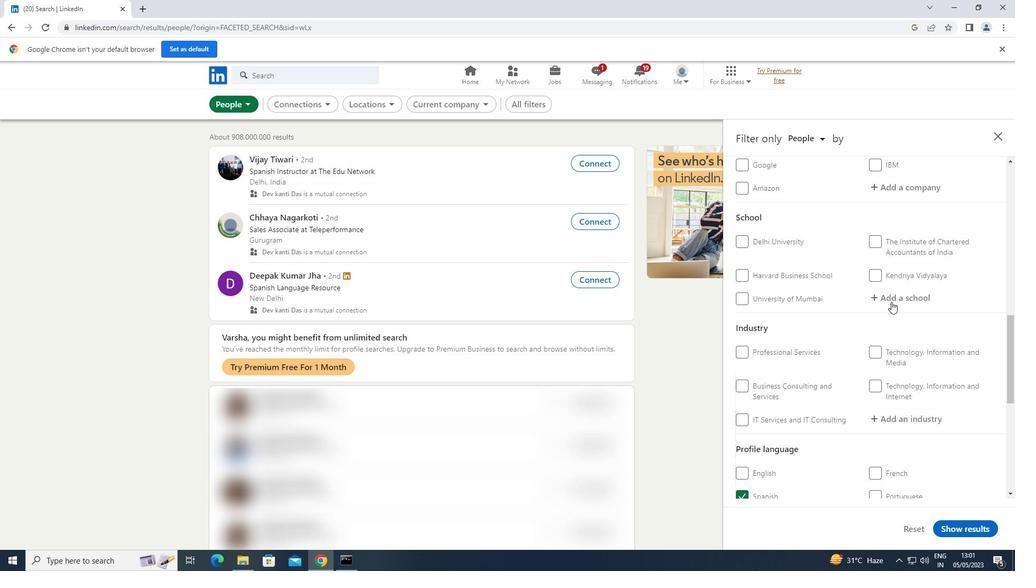 
Action: Mouse pressed left at (892, 300)
Screenshot: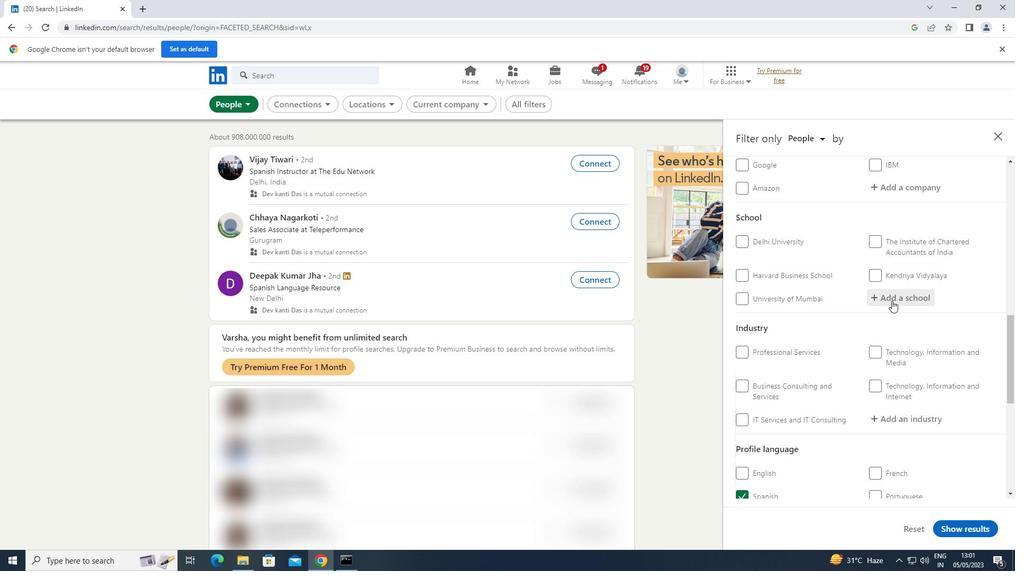 
Action: Key pressed <Key.shift>TECHNO<Key.space>
Screenshot: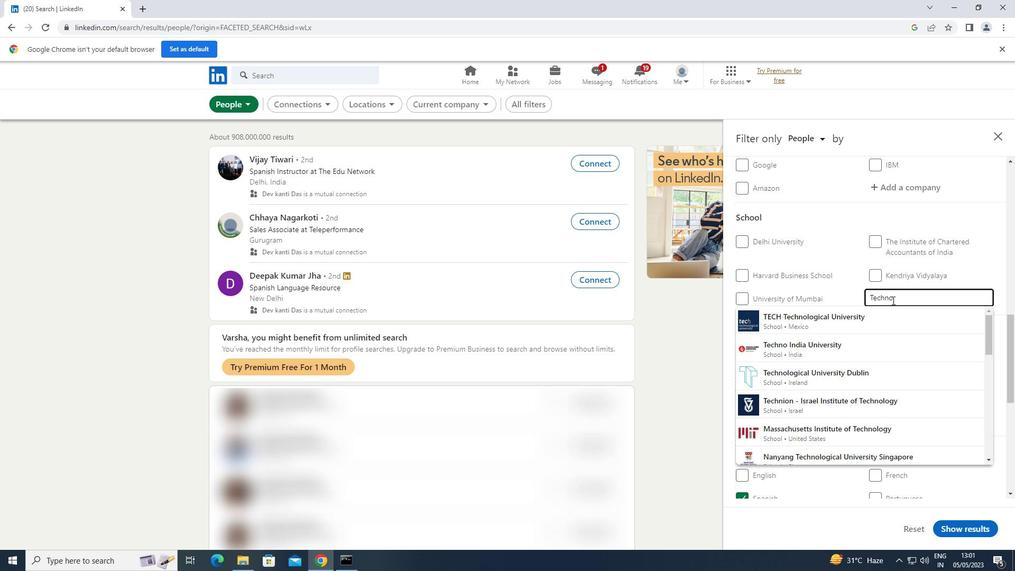 
Action: Mouse moved to (863, 322)
Screenshot: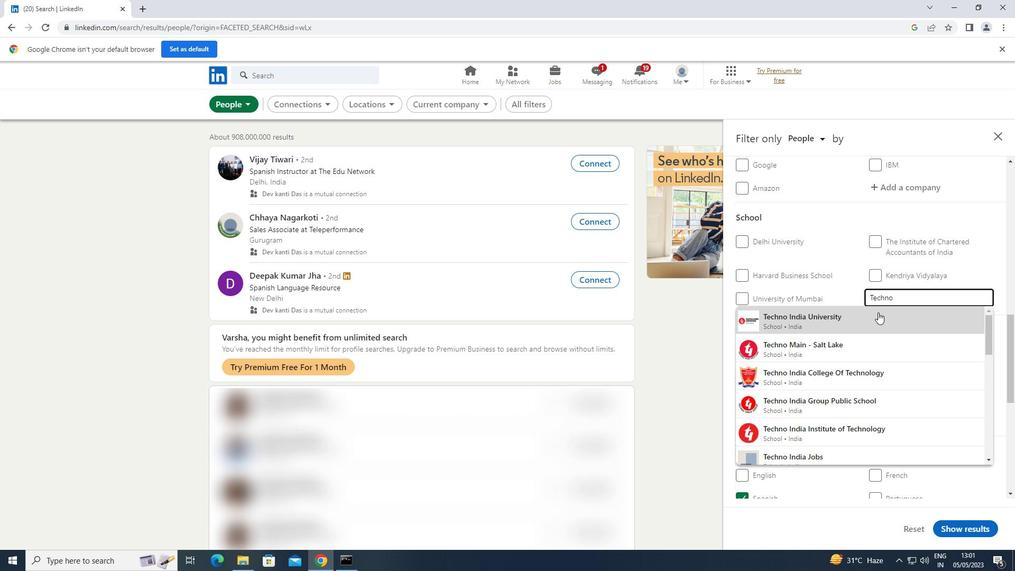 
Action: Mouse pressed left at (863, 322)
Screenshot: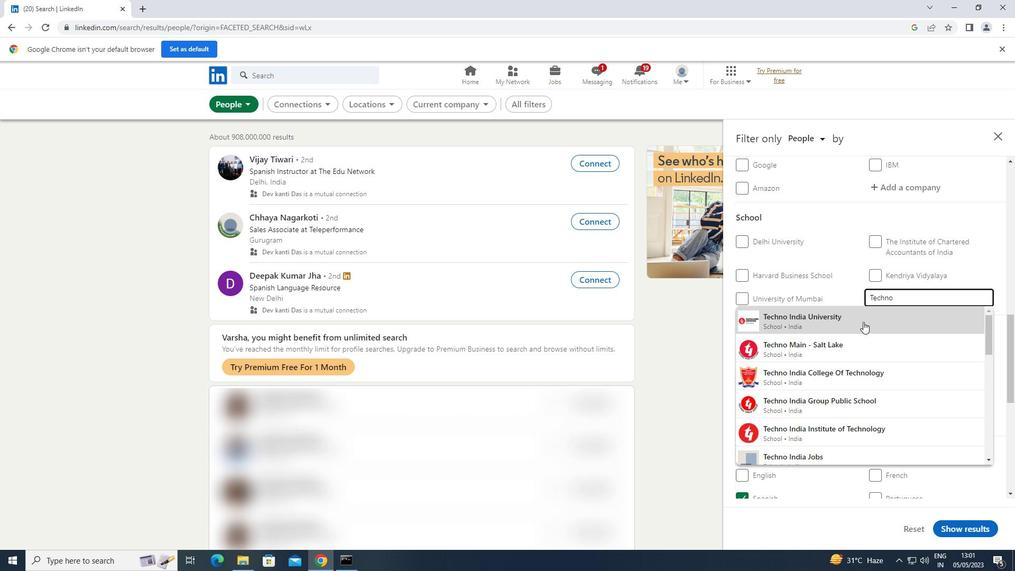 
Action: Mouse scrolled (863, 321) with delta (0, 0)
Screenshot: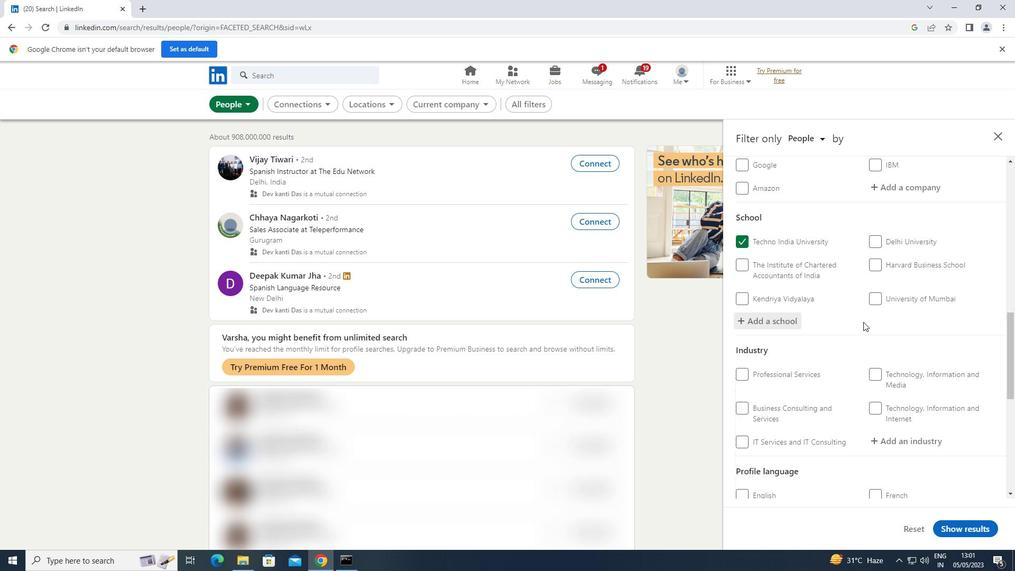 
Action: Mouse scrolled (863, 321) with delta (0, 0)
Screenshot: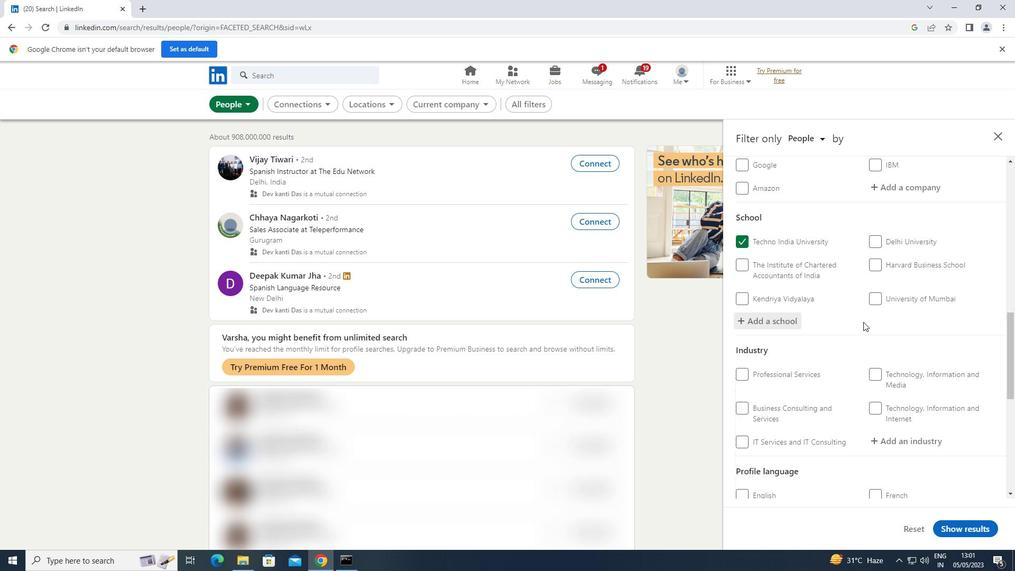 
Action: Mouse scrolled (863, 321) with delta (0, 0)
Screenshot: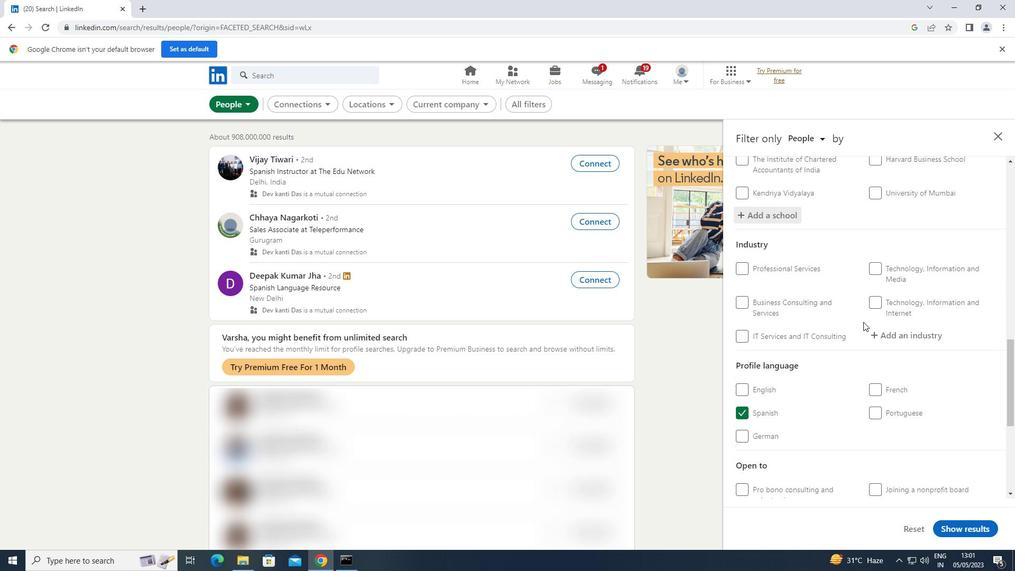 
Action: Mouse scrolled (863, 321) with delta (0, 0)
Screenshot: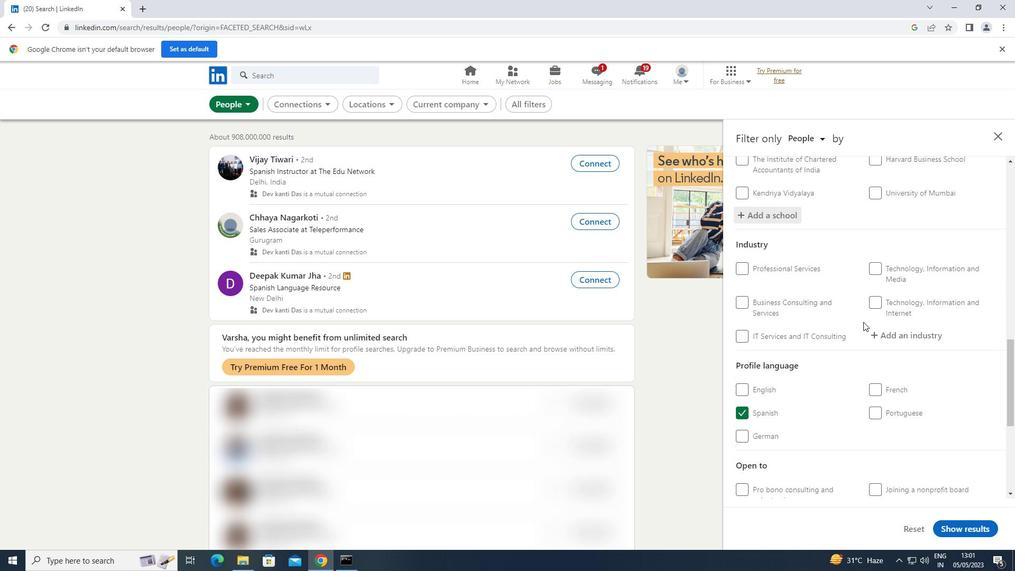 
Action: Mouse scrolled (863, 321) with delta (0, 0)
Screenshot: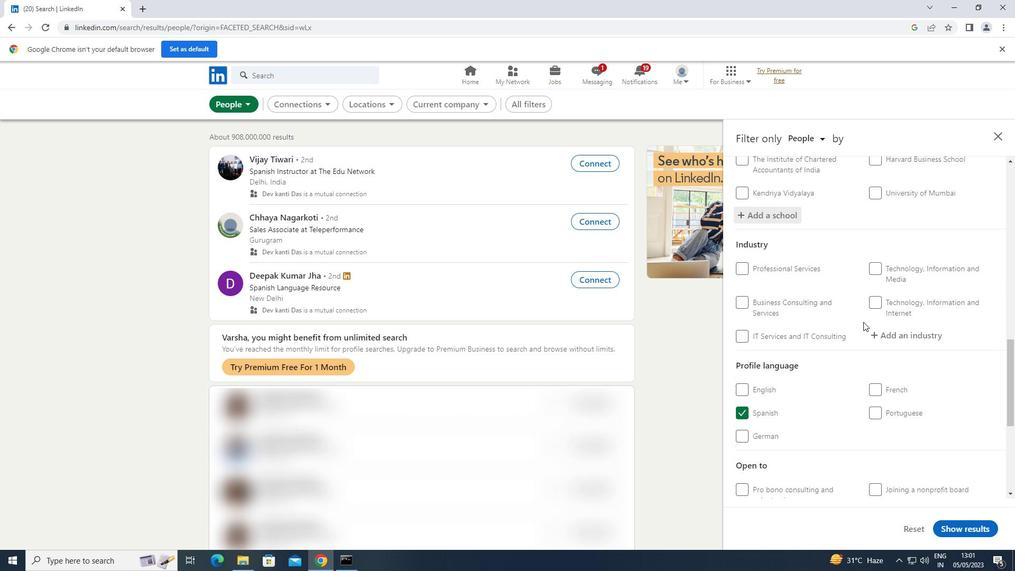 
Action: Mouse scrolled (863, 322) with delta (0, 0)
Screenshot: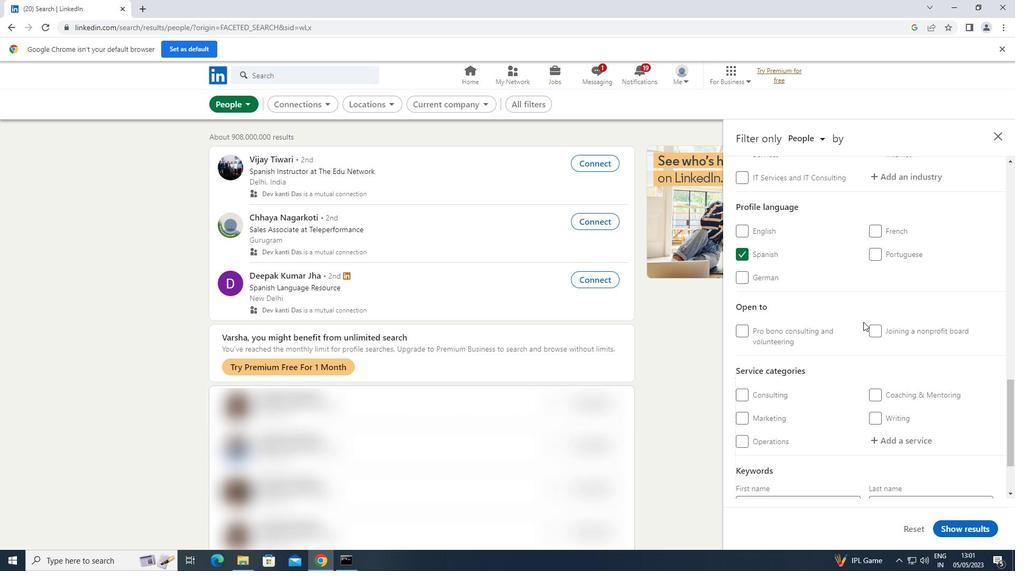 
Action: Mouse scrolled (863, 322) with delta (0, 0)
Screenshot: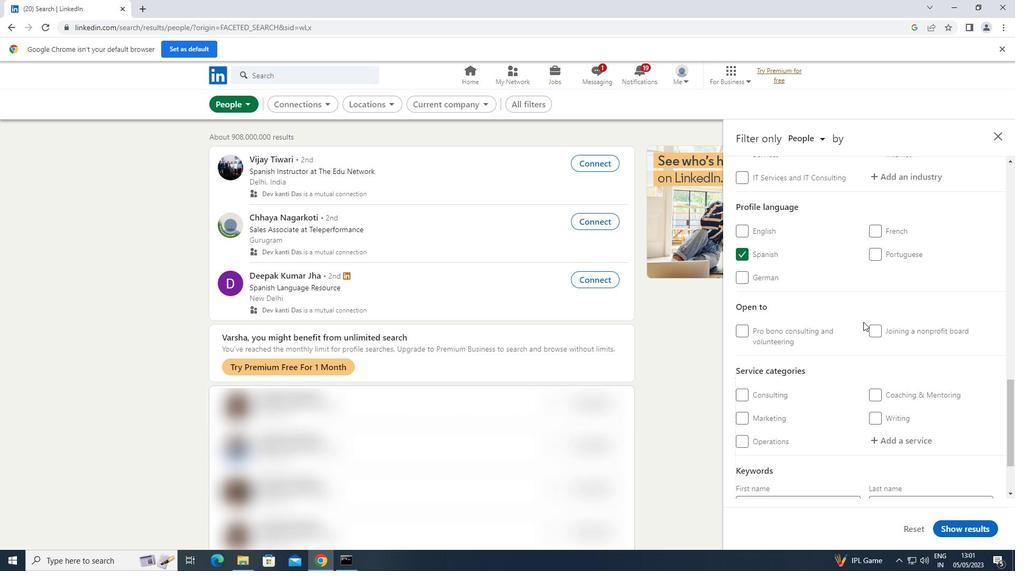 
Action: Mouse moved to (905, 278)
Screenshot: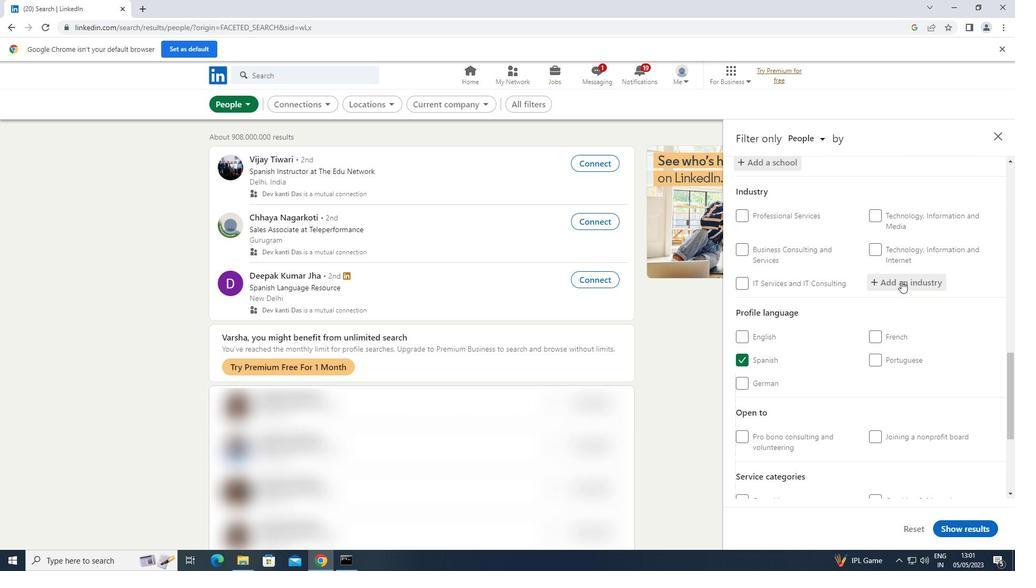 
Action: Mouse pressed left at (905, 278)
Screenshot: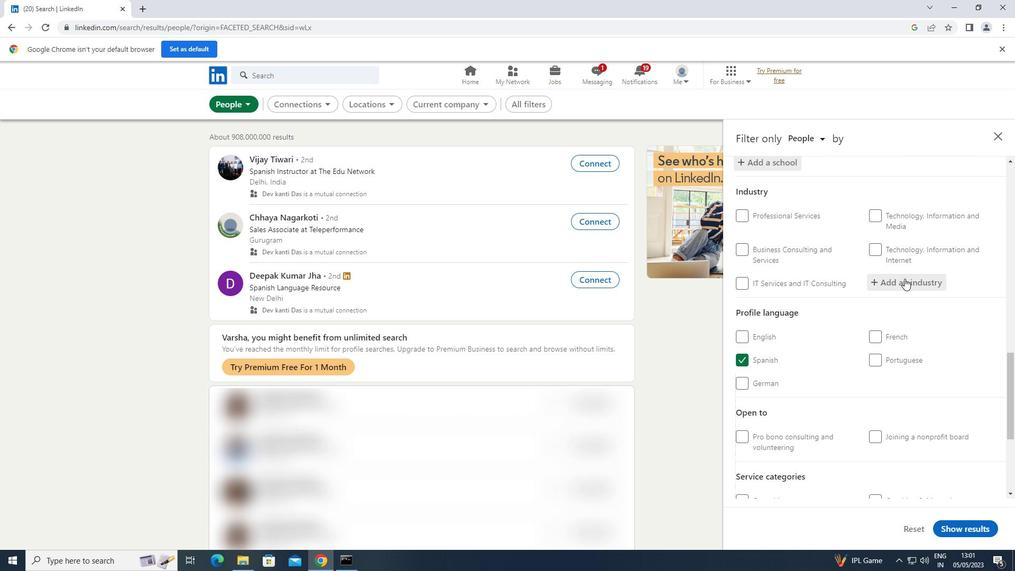 
Action: Key pressed <Key.shift>TOBACCO
Screenshot: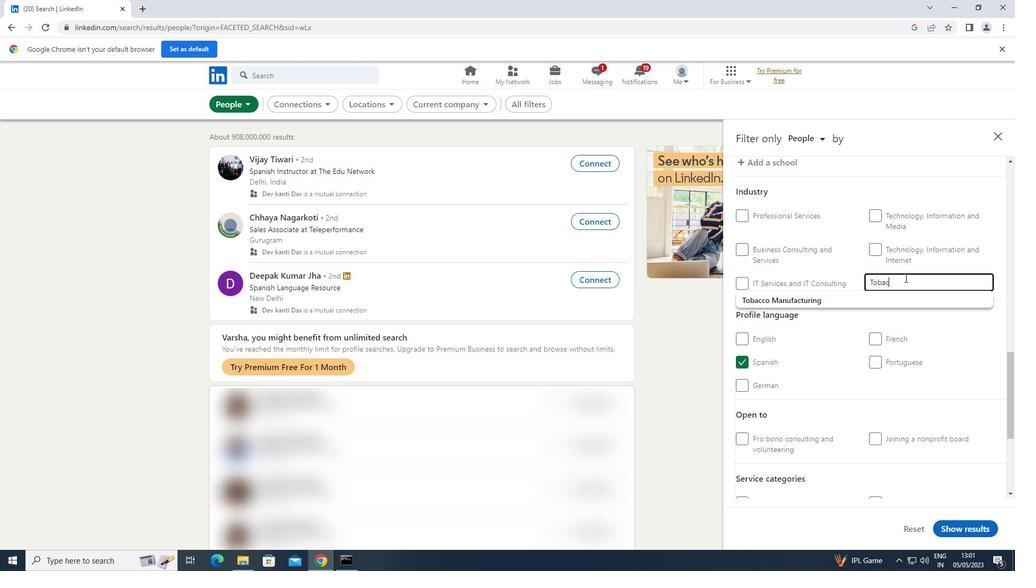 
Action: Mouse moved to (870, 296)
Screenshot: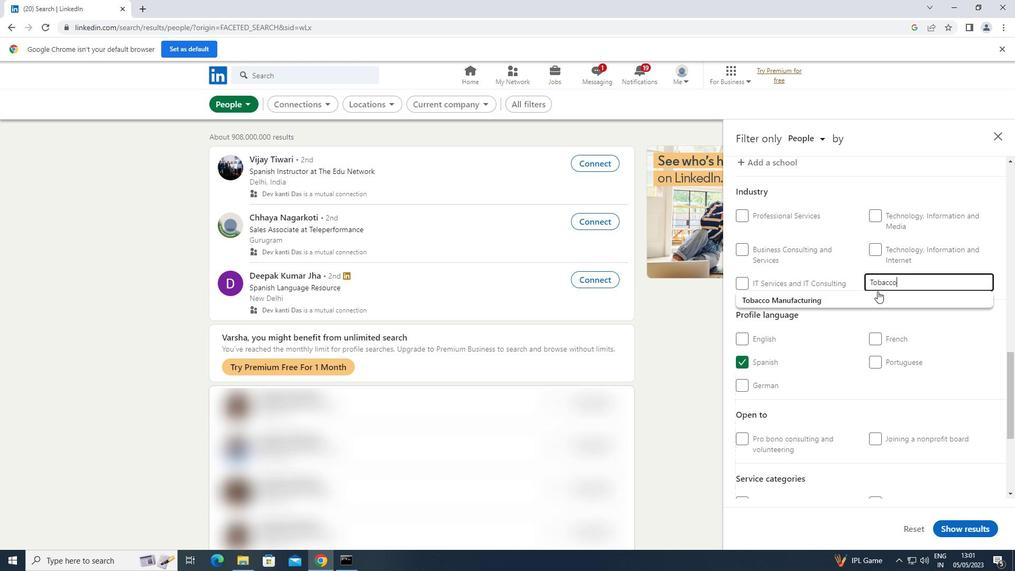 
Action: Mouse pressed left at (870, 296)
Screenshot: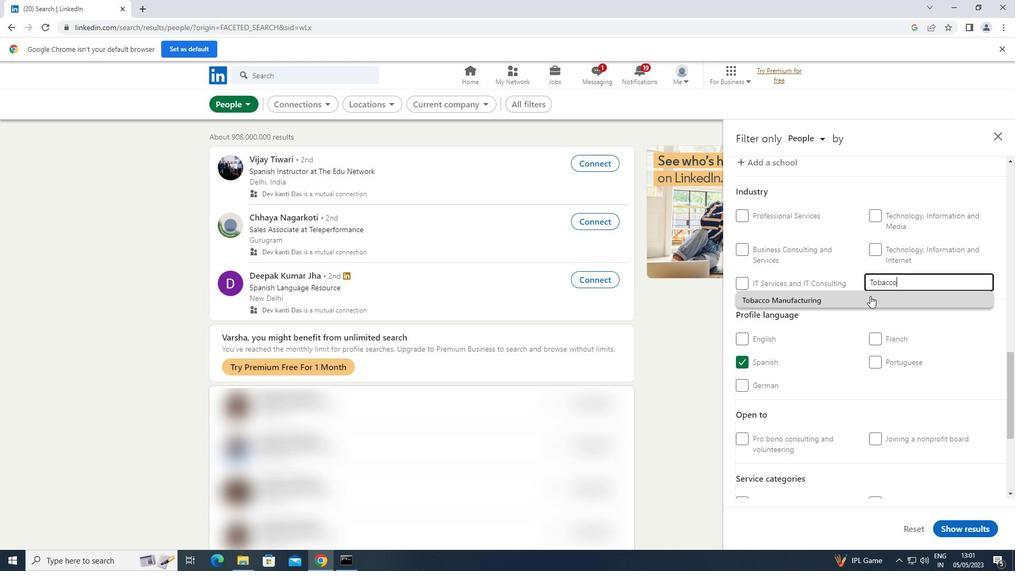 
Action: Mouse scrolled (870, 295) with delta (0, 0)
Screenshot: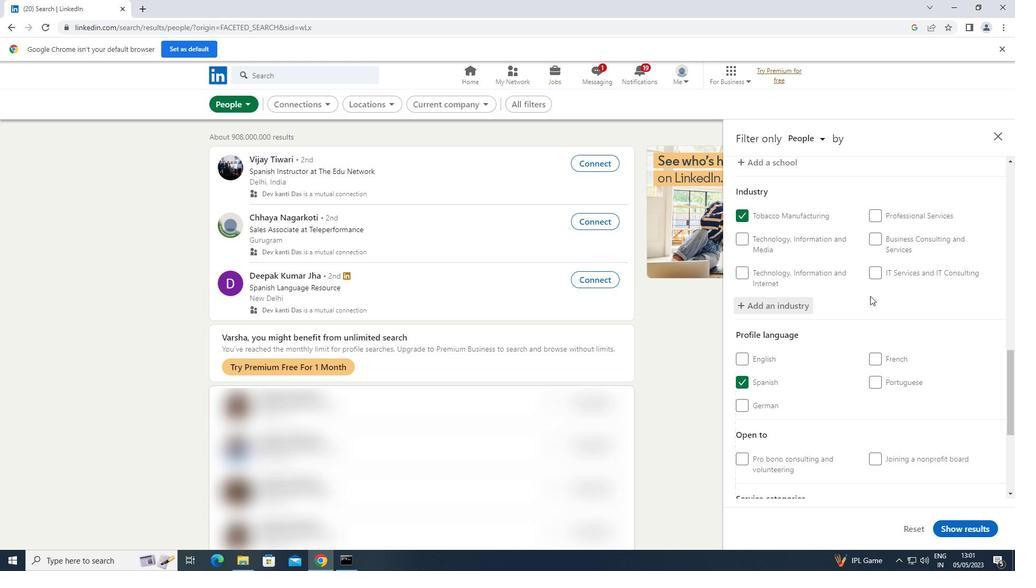 
Action: Mouse scrolled (870, 295) with delta (0, 0)
Screenshot: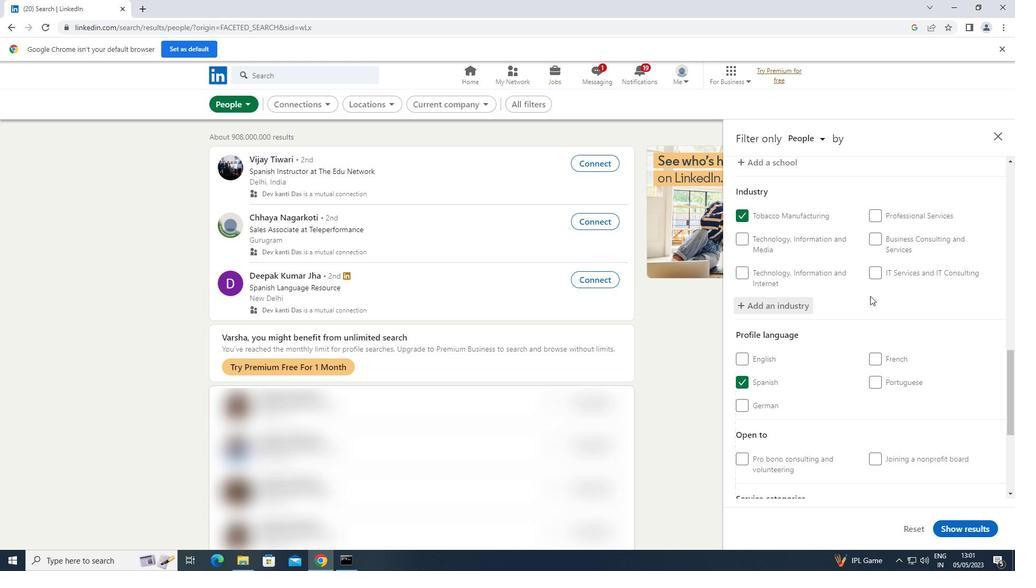 
Action: Mouse scrolled (870, 295) with delta (0, 0)
Screenshot: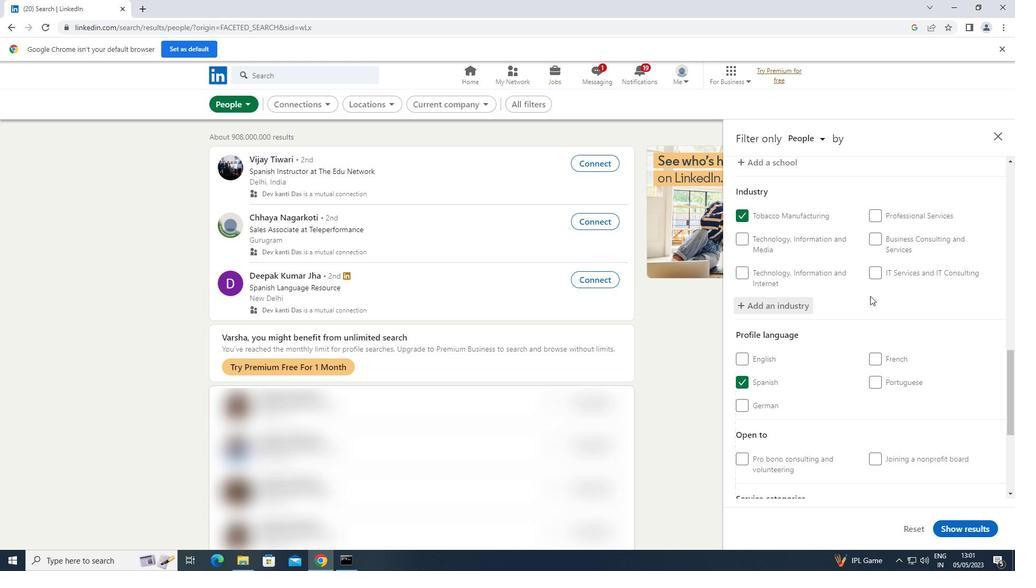 
Action: Mouse scrolled (870, 295) with delta (0, 0)
Screenshot: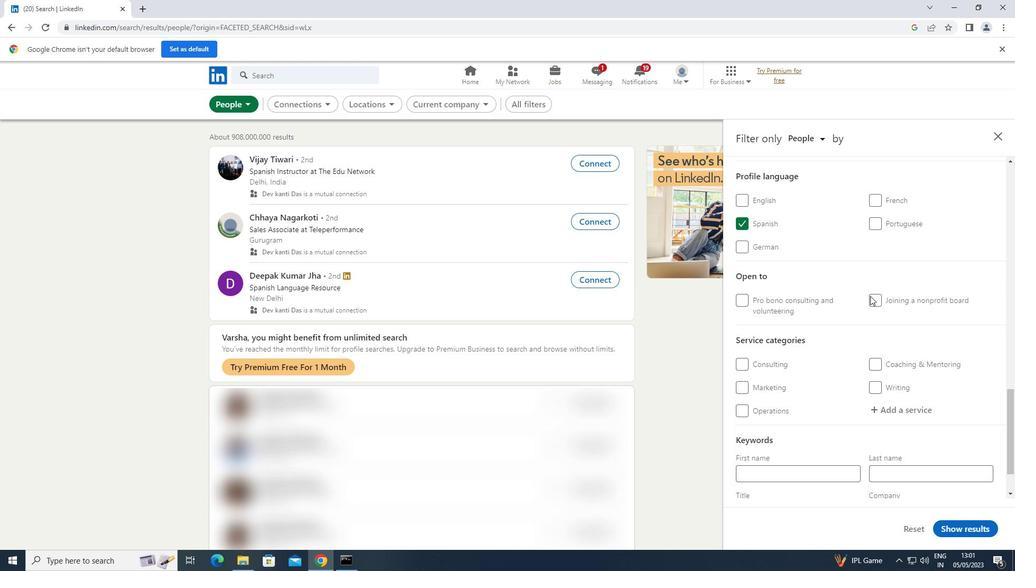
Action: Mouse moved to (870, 297)
Screenshot: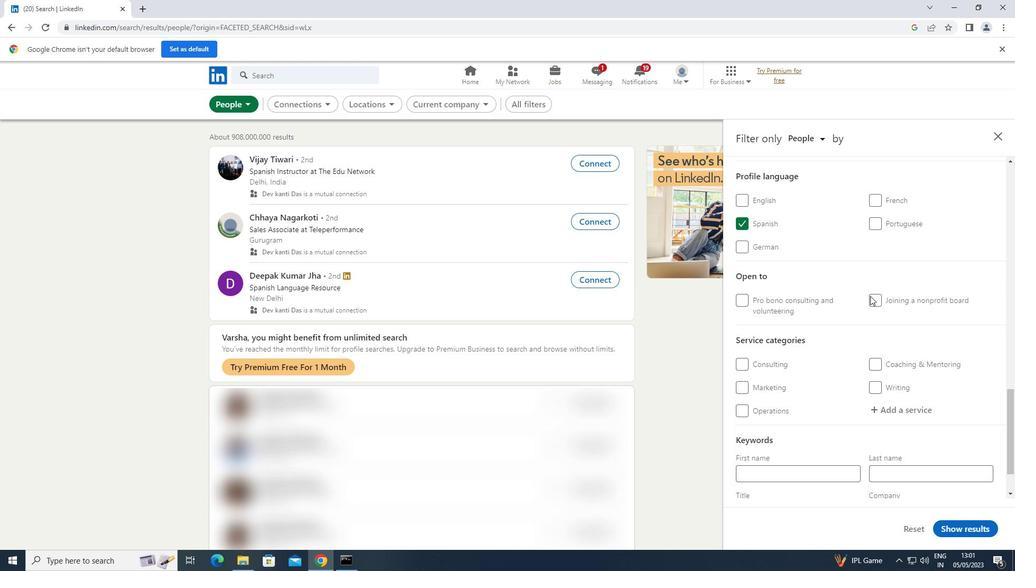 
Action: Mouse scrolled (870, 296) with delta (0, 0)
Screenshot: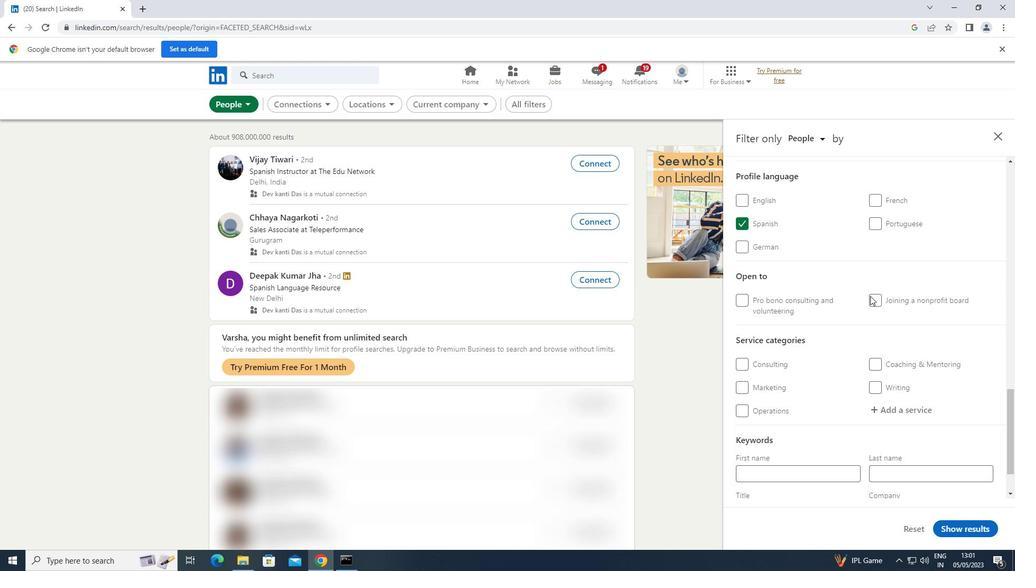 
Action: Mouse moved to (883, 349)
Screenshot: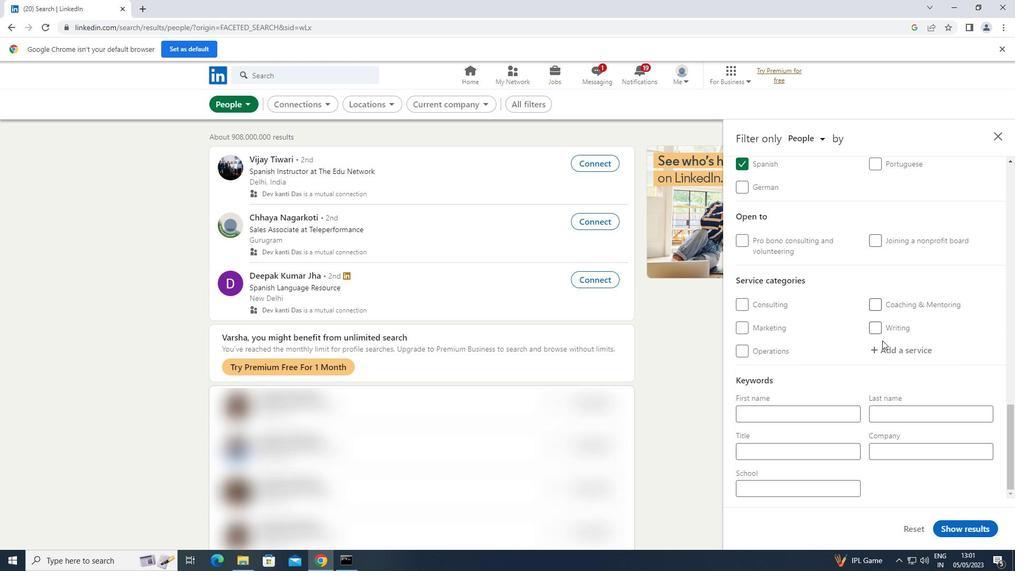 
Action: Mouse pressed left at (883, 349)
Screenshot: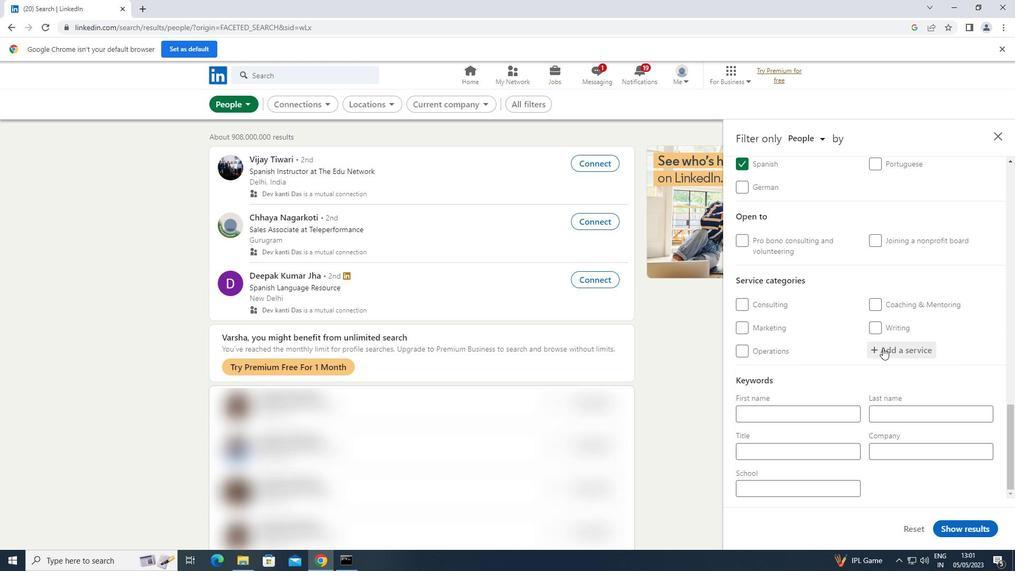 
Action: Key pressed <Key.shift>TEAM<Key.space>
Screenshot: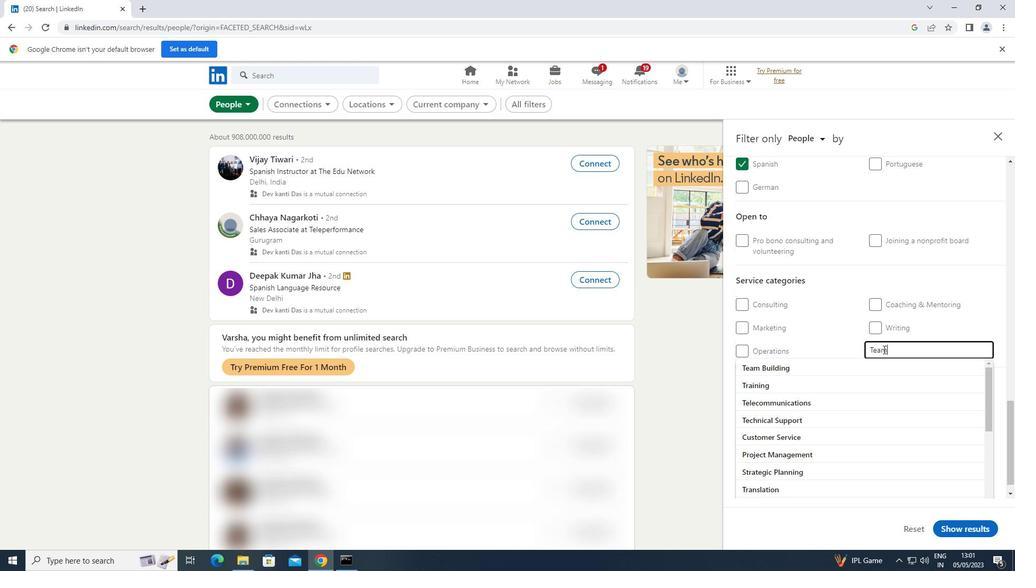 
Action: Mouse moved to (860, 368)
Screenshot: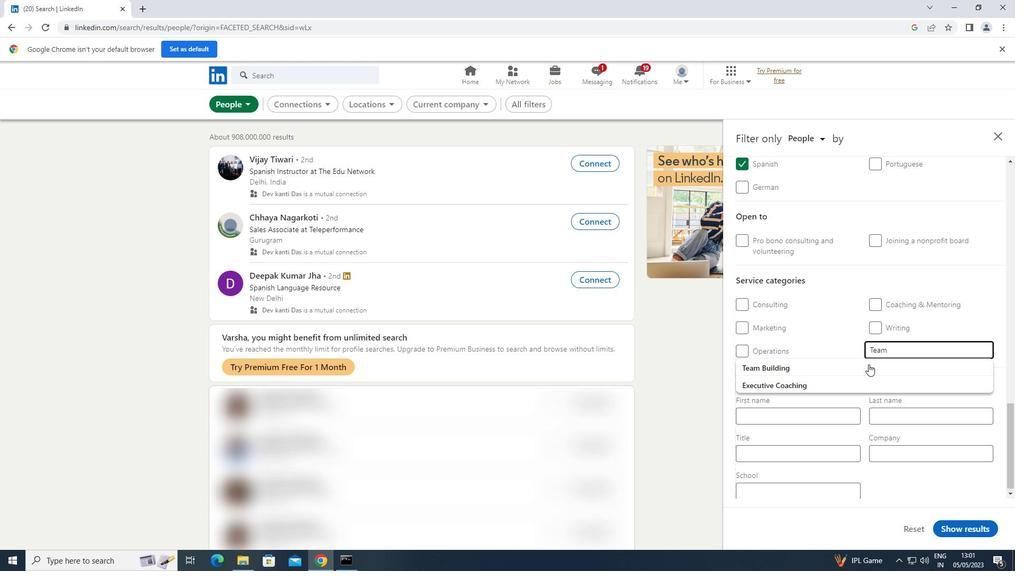 
Action: Mouse pressed left at (860, 368)
Screenshot: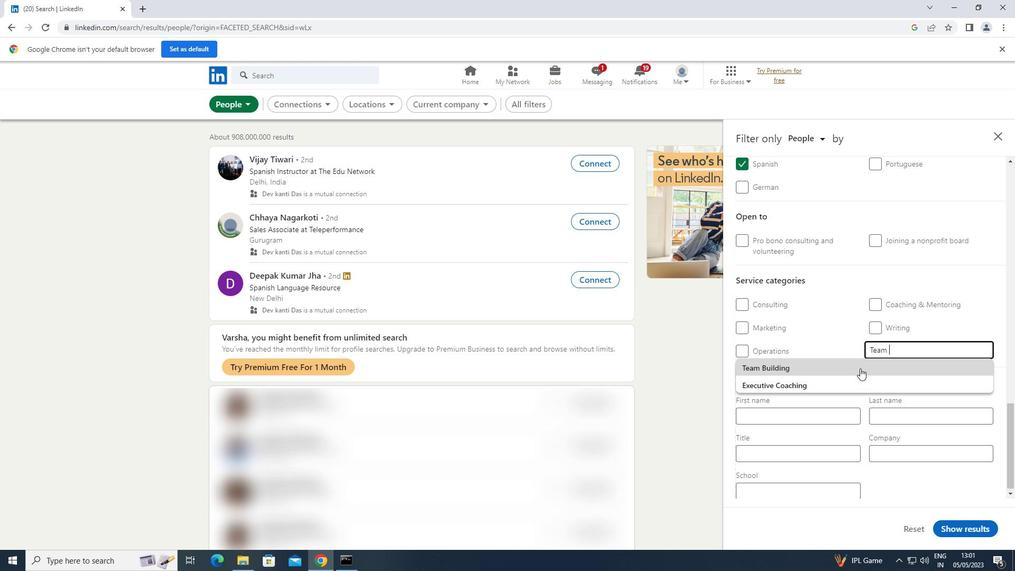 
Action: Mouse scrolled (860, 368) with delta (0, 0)
Screenshot: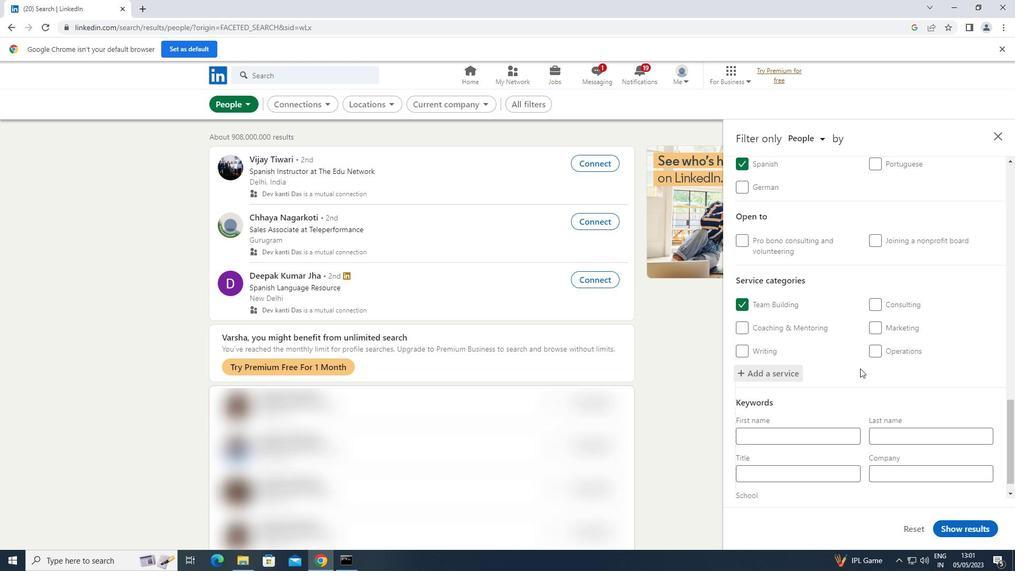 
Action: Mouse scrolled (860, 368) with delta (0, 0)
Screenshot: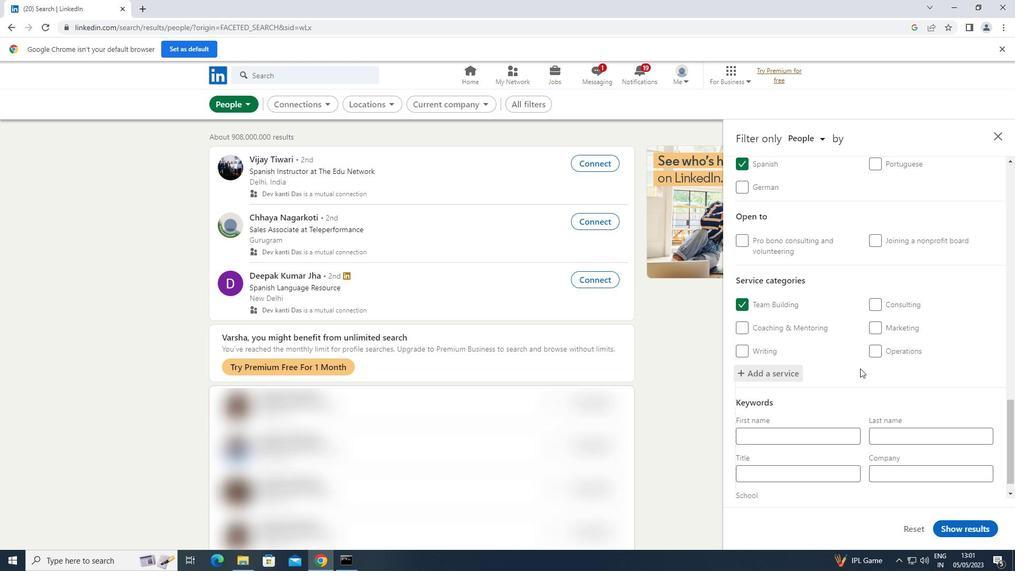 
Action: Mouse scrolled (860, 368) with delta (0, 0)
Screenshot: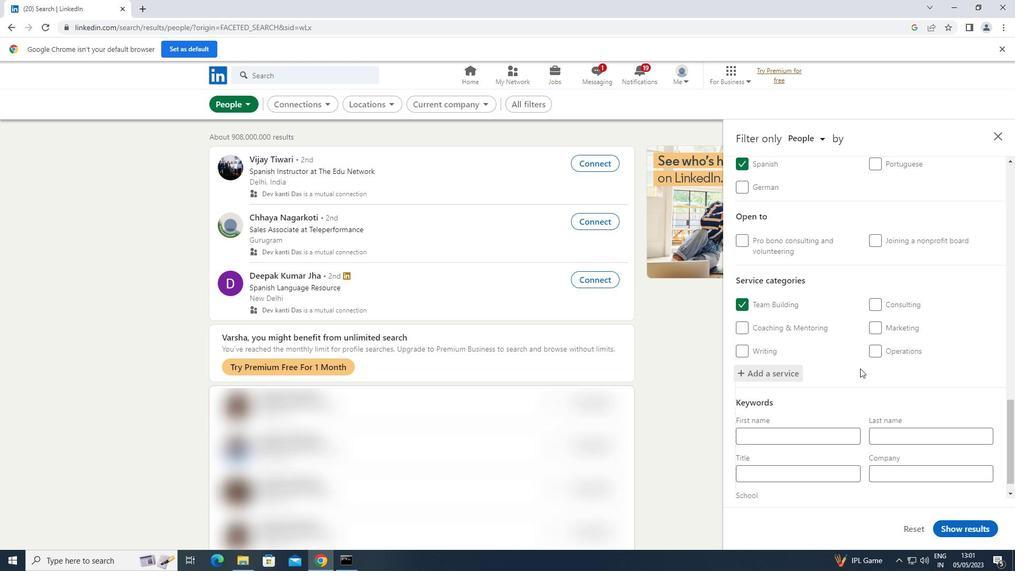 
Action: Mouse scrolled (860, 368) with delta (0, 0)
Screenshot: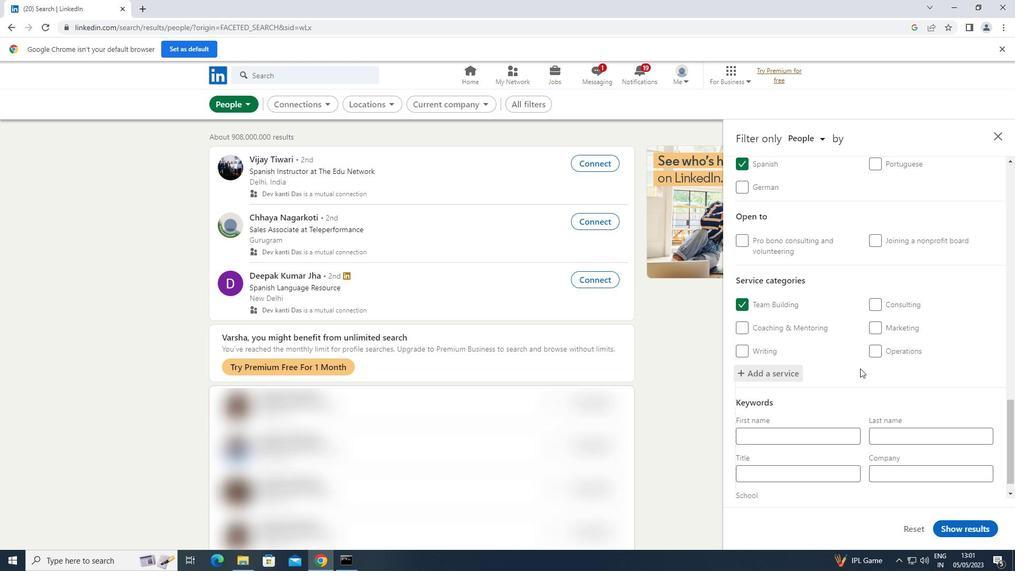
Action: Mouse moved to (795, 452)
Screenshot: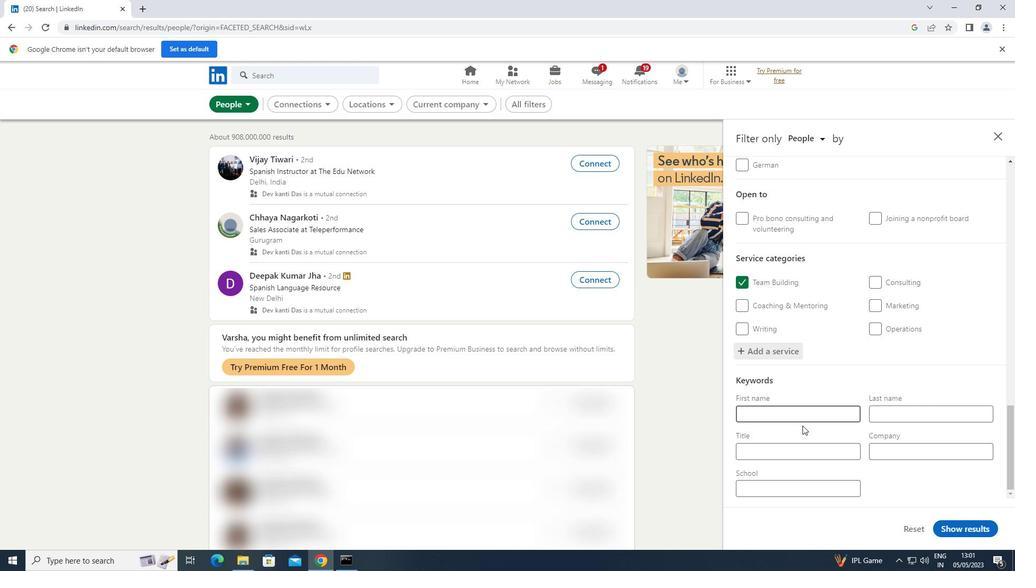 
Action: Mouse pressed left at (795, 452)
Screenshot: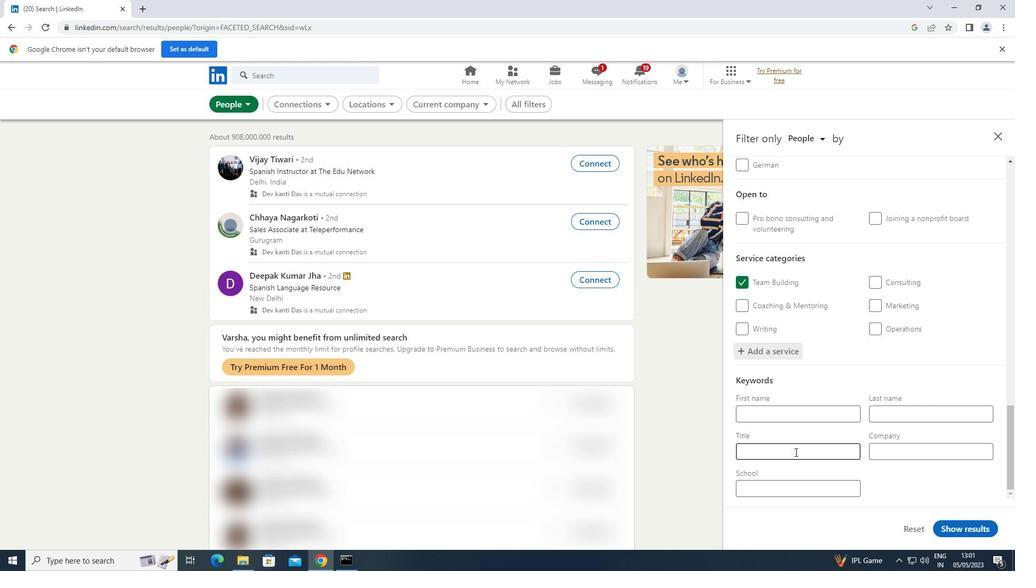 
Action: Key pressed <Key.shift>SOCIAL<Key.space><Key.shift>WORKER
Screenshot: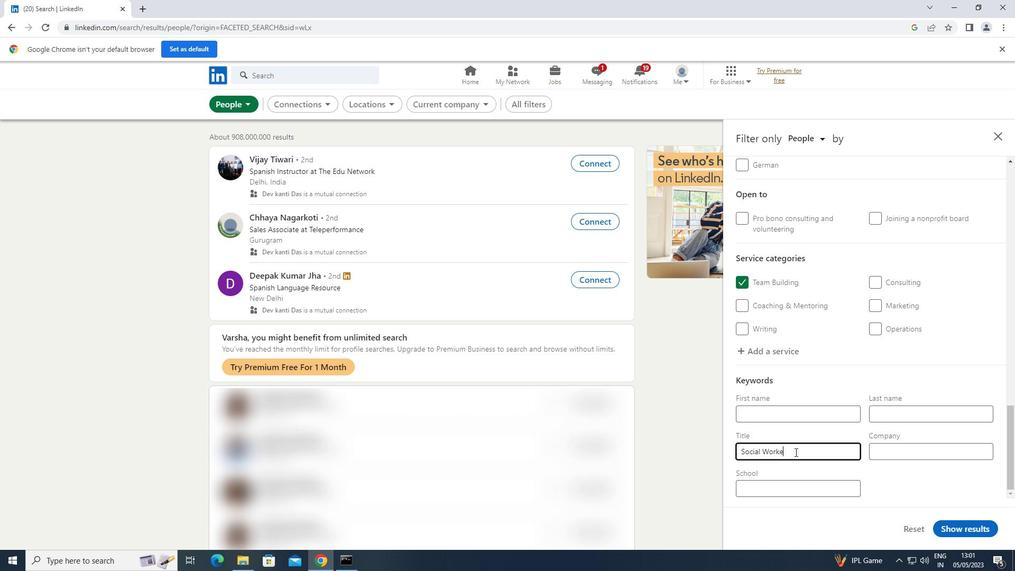 
Action: Mouse moved to (947, 527)
Screenshot: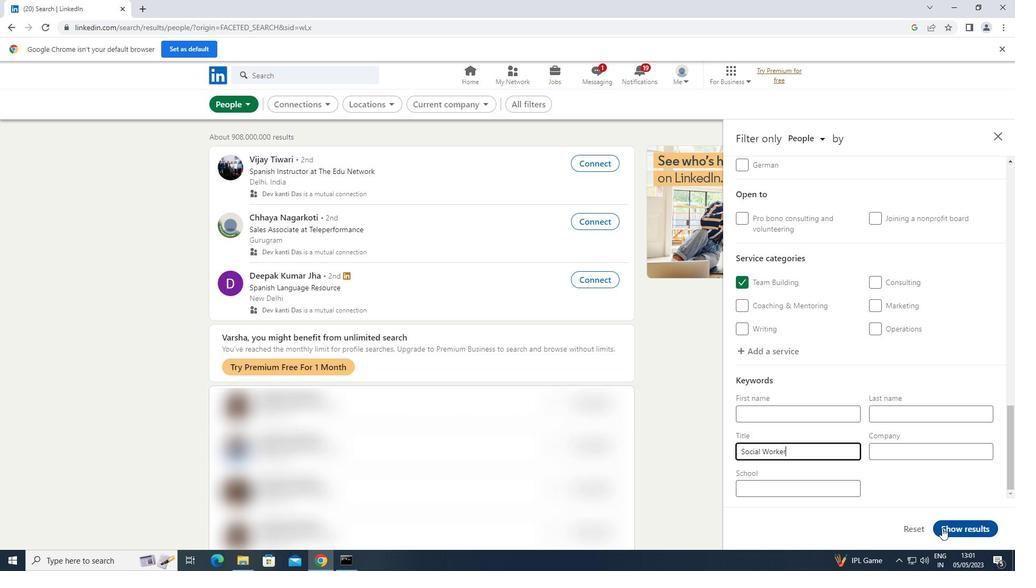 
Action: Mouse pressed left at (947, 527)
Screenshot: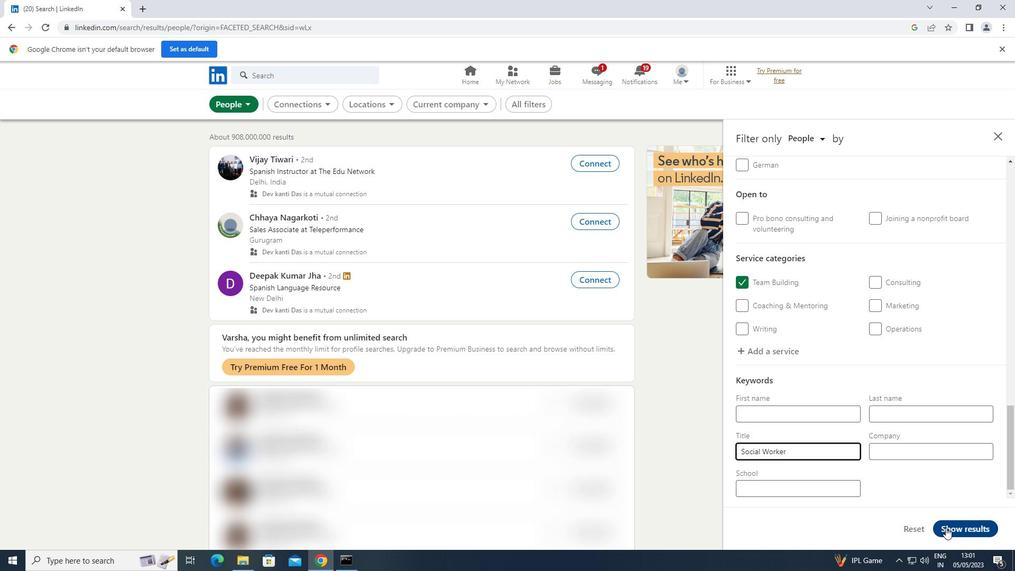 
